 Task: Add an event with the title Conference: Business Leadership Conference, date '2023/12/22', time 8:30 AM to 10:30 AMand add a description: Participants will explore strategies for building cohesive and high-performing teams. They will learn how to create a positive work culture, foster collaboration, and motivate team members to achieve their full potential. Participants will also learn techniques for resolving conflicts and managing team dynamics effectively.Select event color  Banana . Add location for the event as: Budapest, Hungary, logged in from the account softage.4@softage.netand send the event invitation to softage.1@softage.net and softage.2@softage.net. Set a reminder for the event Doesn't repeat
Action: Mouse moved to (75, 92)
Screenshot: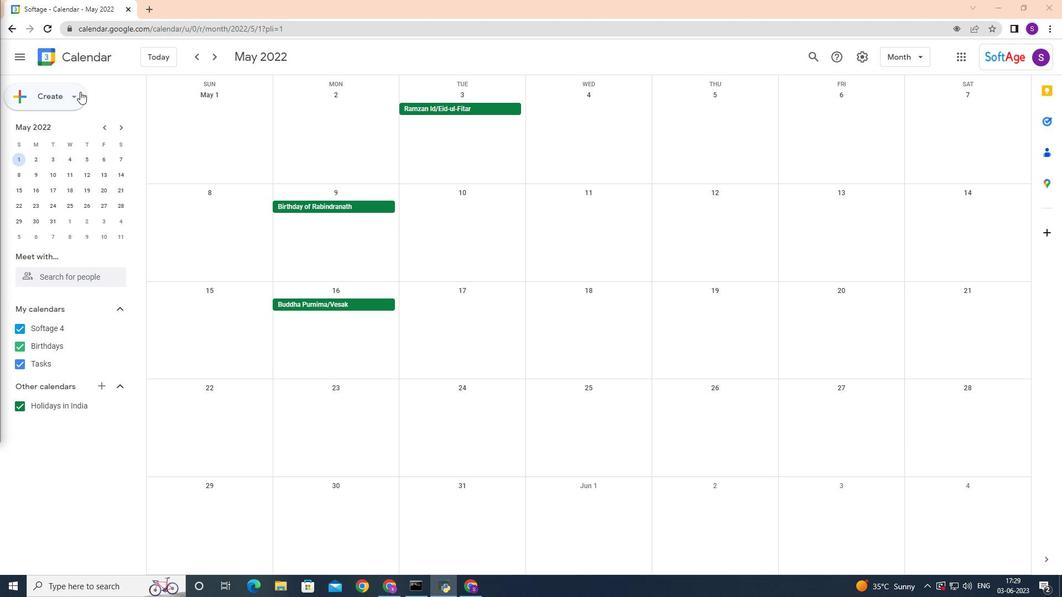
Action: Mouse pressed left at (75, 92)
Screenshot: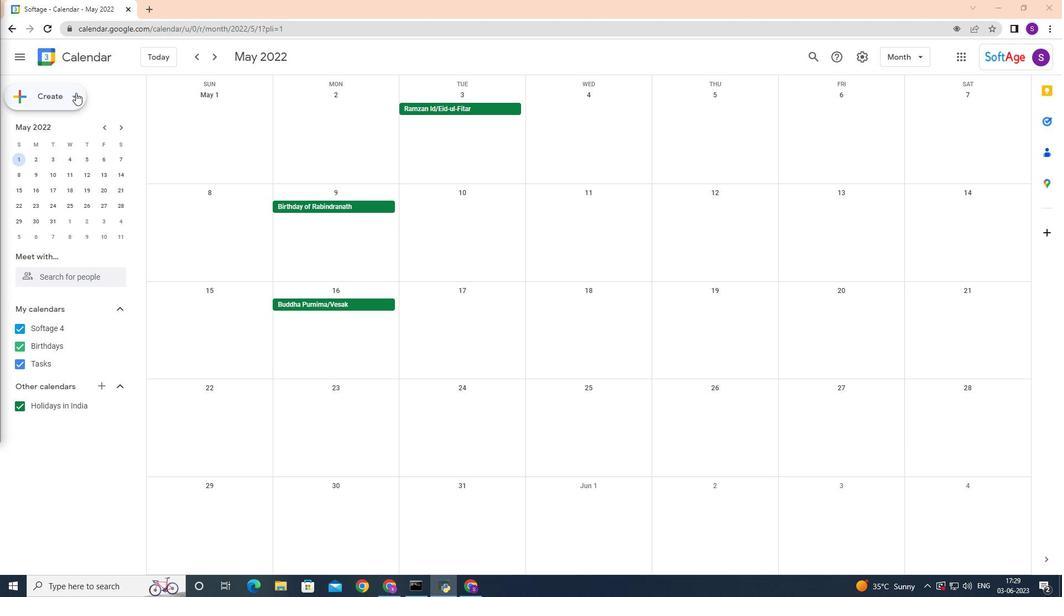 
Action: Mouse moved to (61, 122)
Screenshot: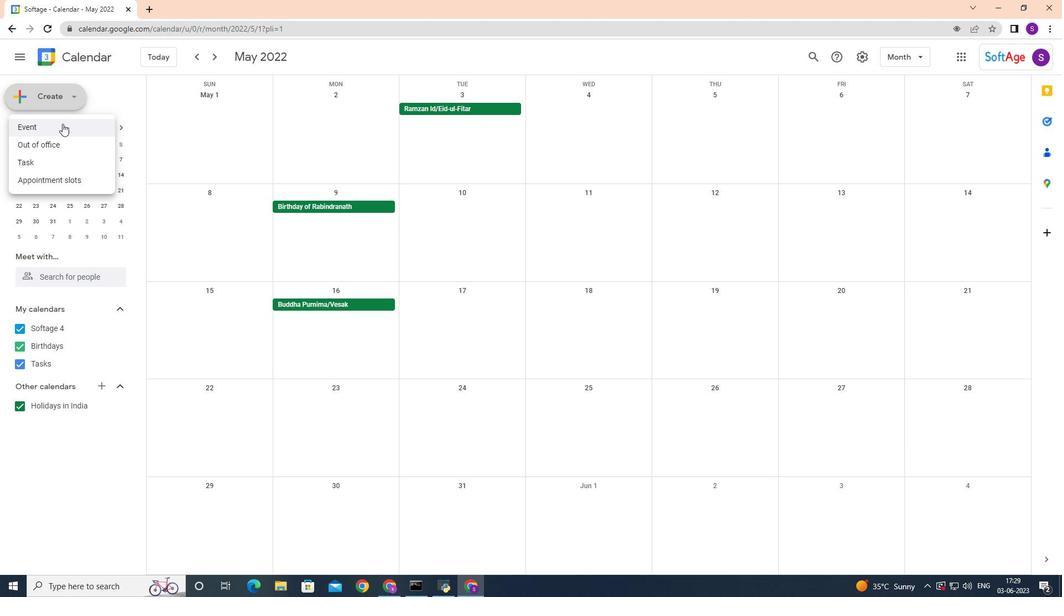 
Action: Mouse pressed left at (61, 122)
Screenshot: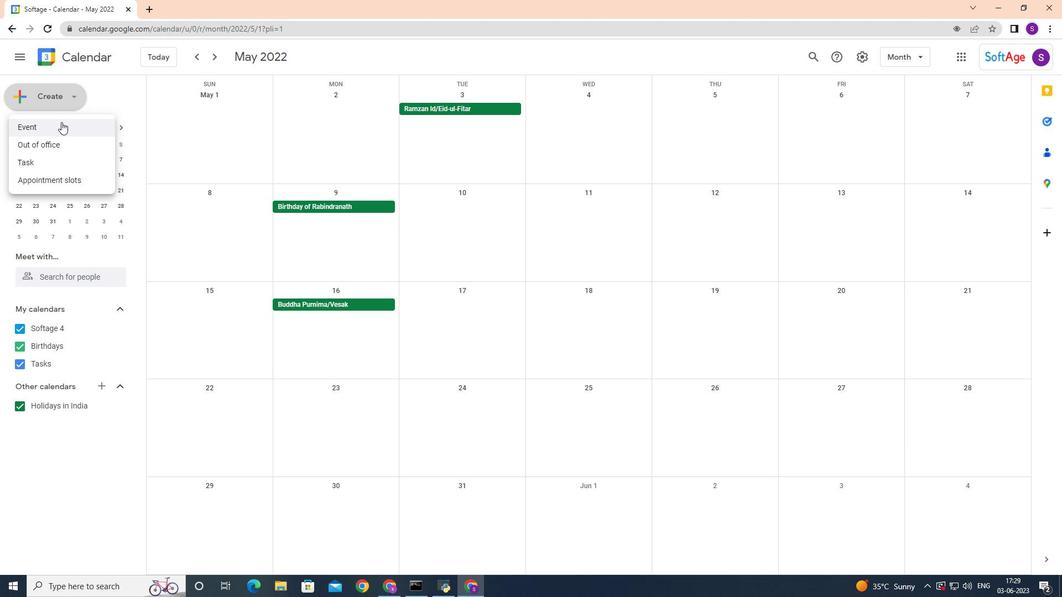 
Action: Mouse moved to (428, 371)
Screenshot: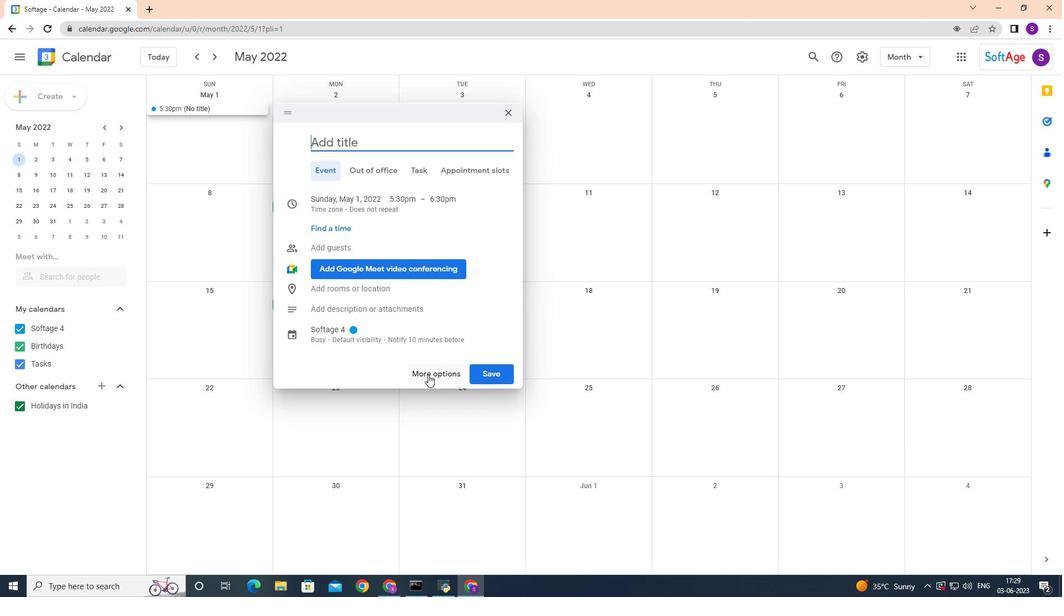 
Action: Mouse pressed left at (428, 371)
Screenshot: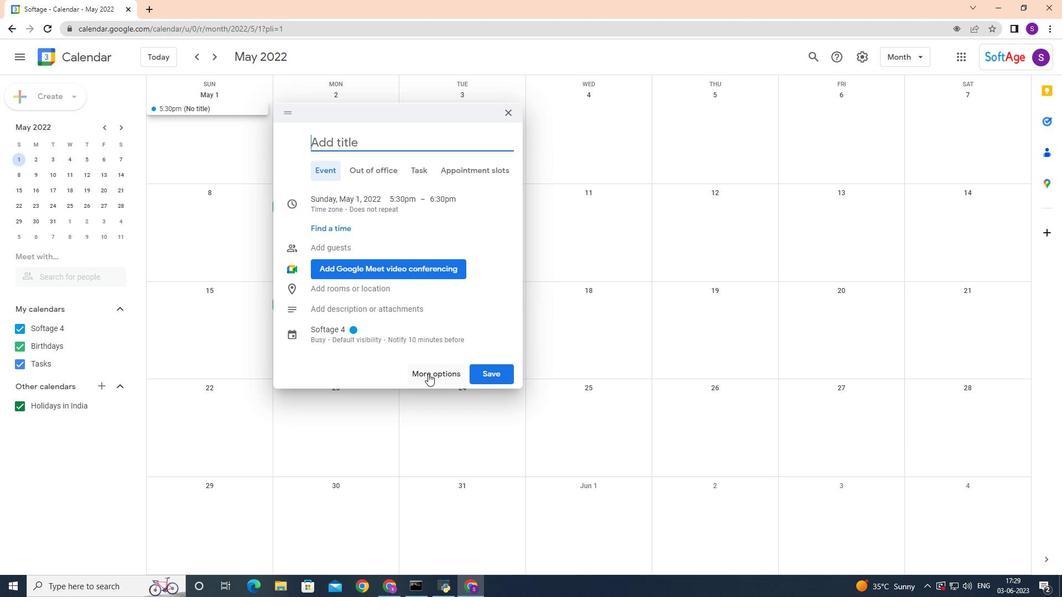 
Action: Mouse moved to (426, 371)
Screenshot: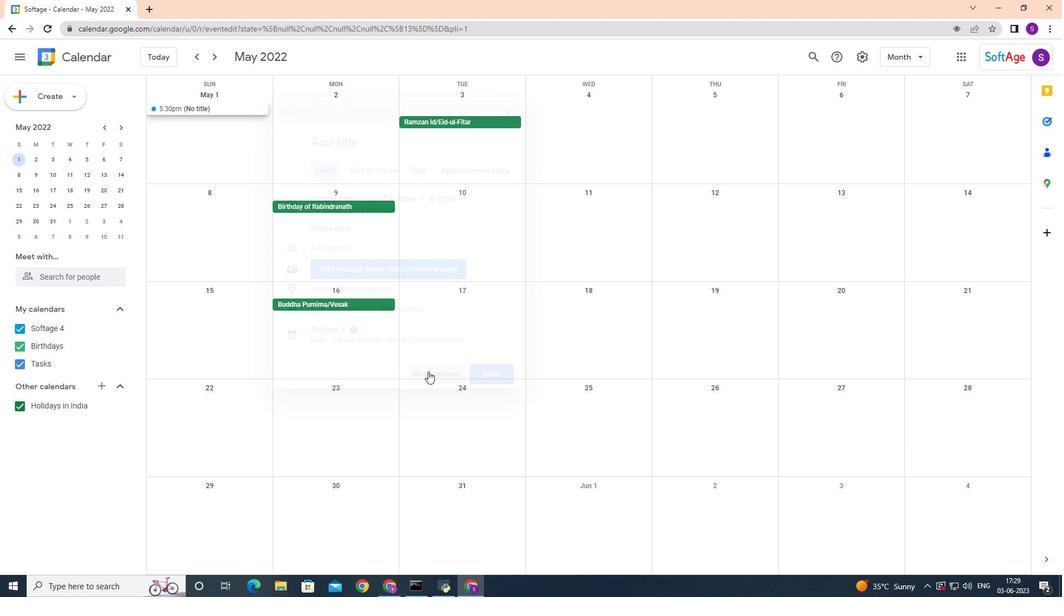 
Action: Key pressed <Key.shift>Team<Key.space><Key.shift>Building<Key.space><Key.shift>Workshop<Key.shift>:<Key.space><Key.shift>Building<Key.space><Key.shift>High-<Key.shift>er<Key.backspace><Key.backspace><Key.shift>Performing<Key.space><Key.shift>Teams
Screenshot: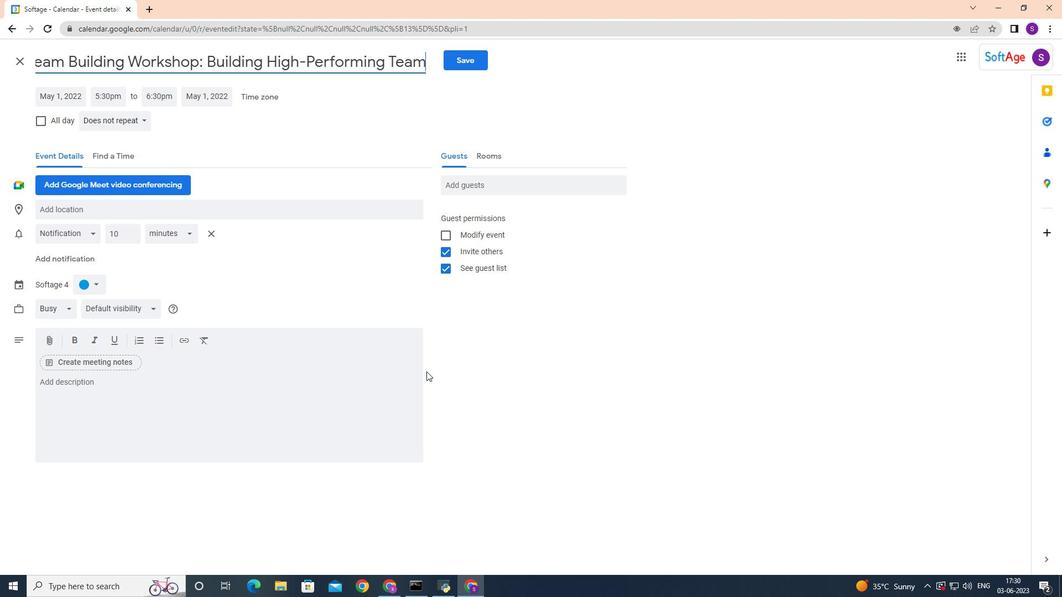 
Action: Mouse moved to (60, 96)
Screenshot: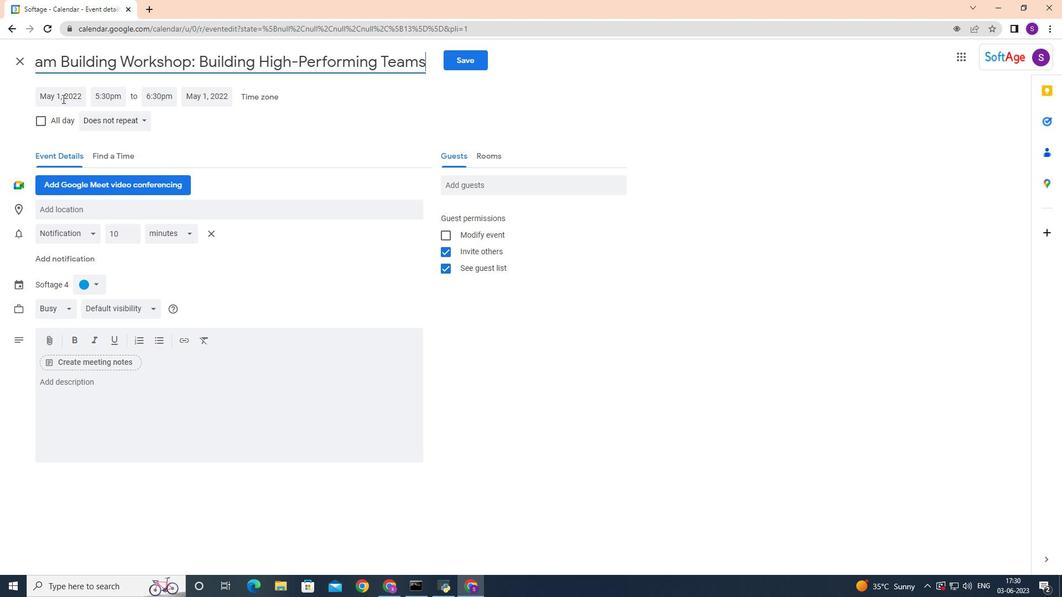 
Action: Mouse pressed left at (60, 96)
Screenshot: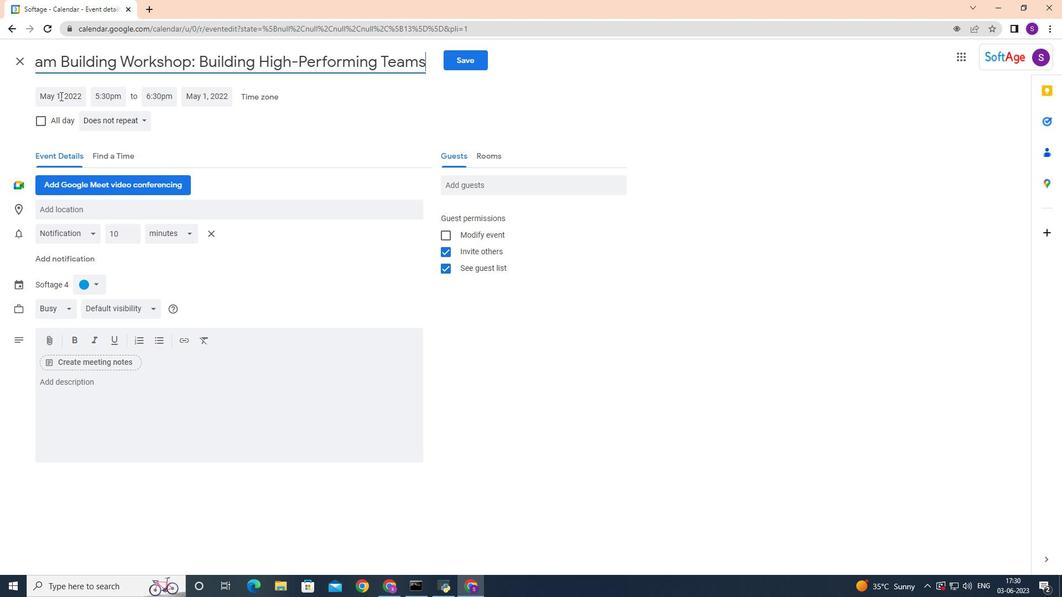 
Action: Mouse moved to (174, 118)
Screenshot: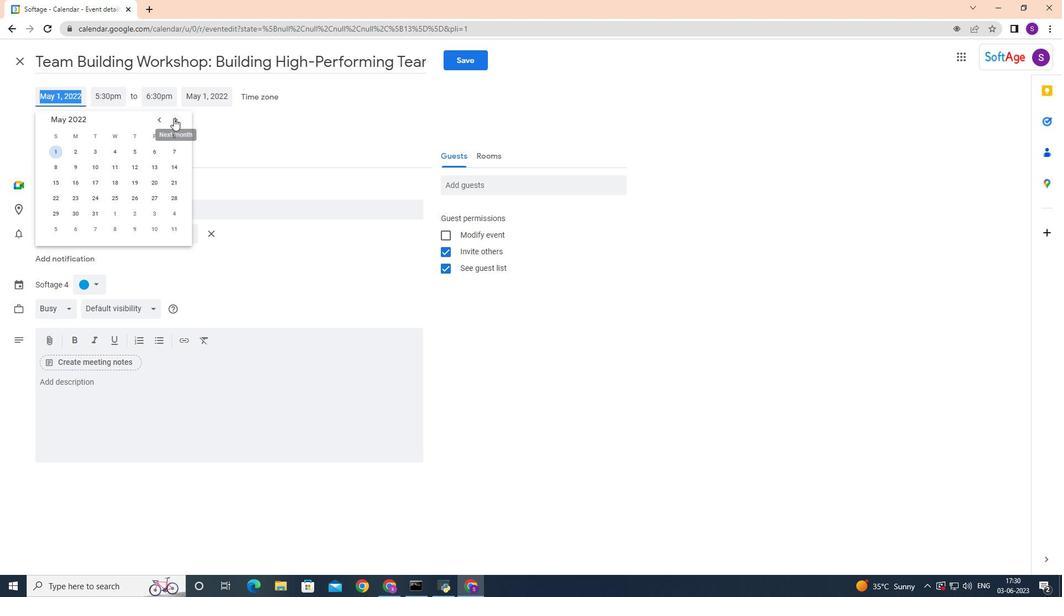 
Action: Mouse pressed left at (174, 118)
Screenshot: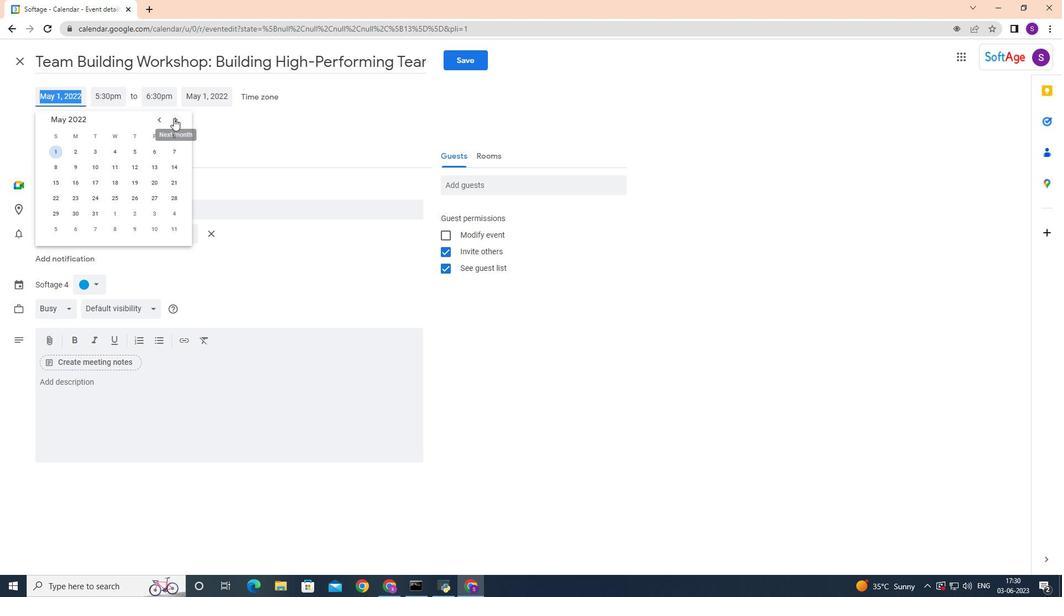 
Action: Mouse moved to (174, 118)
Screenshot: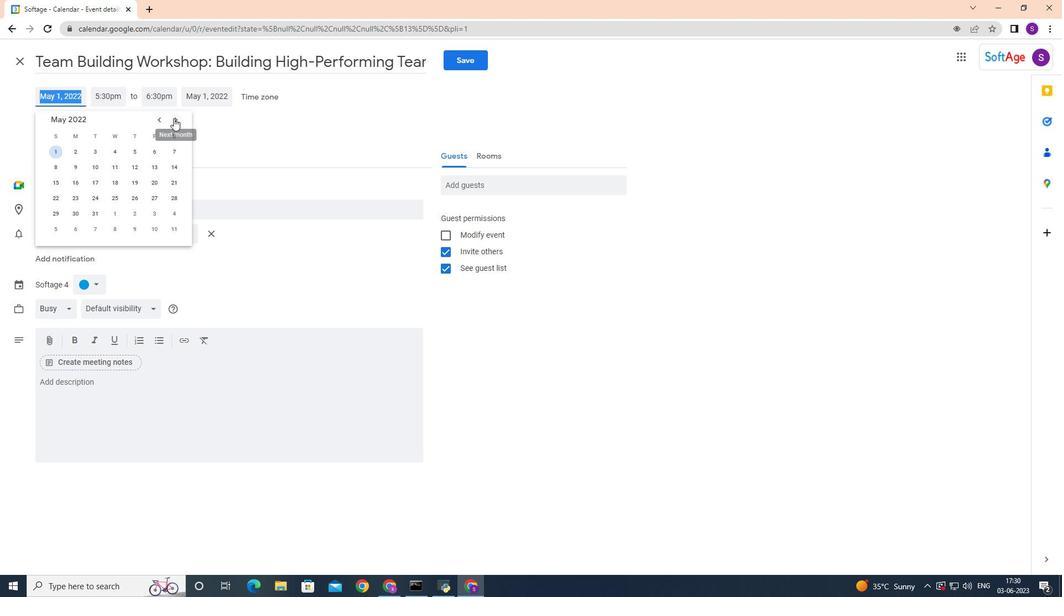 
Action: Mouse pressed left at (174, 118)
Screenshot: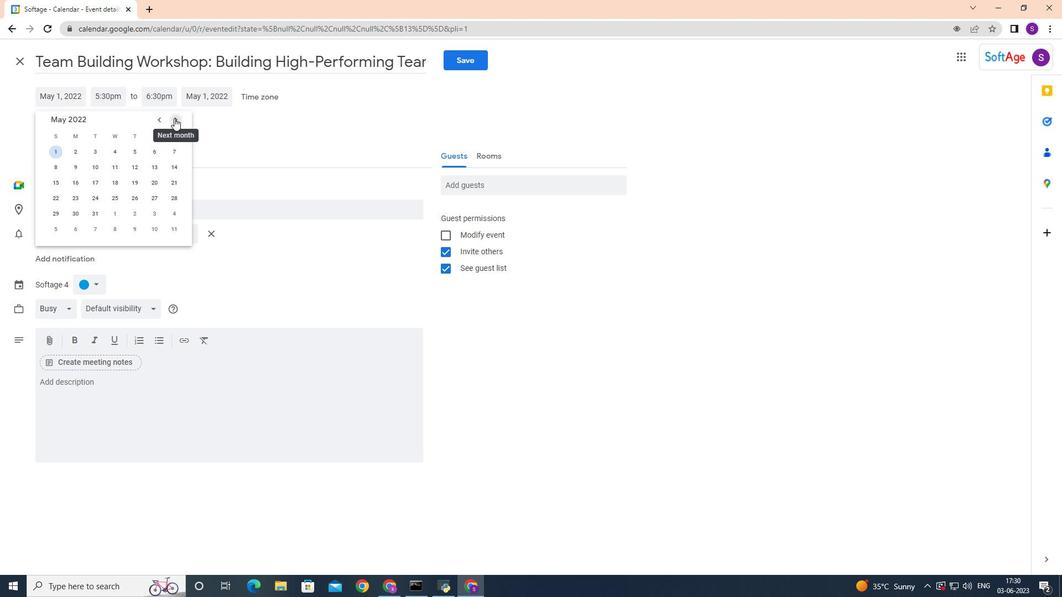 
Action: Mouse moved to (174, 118)
Screenshot: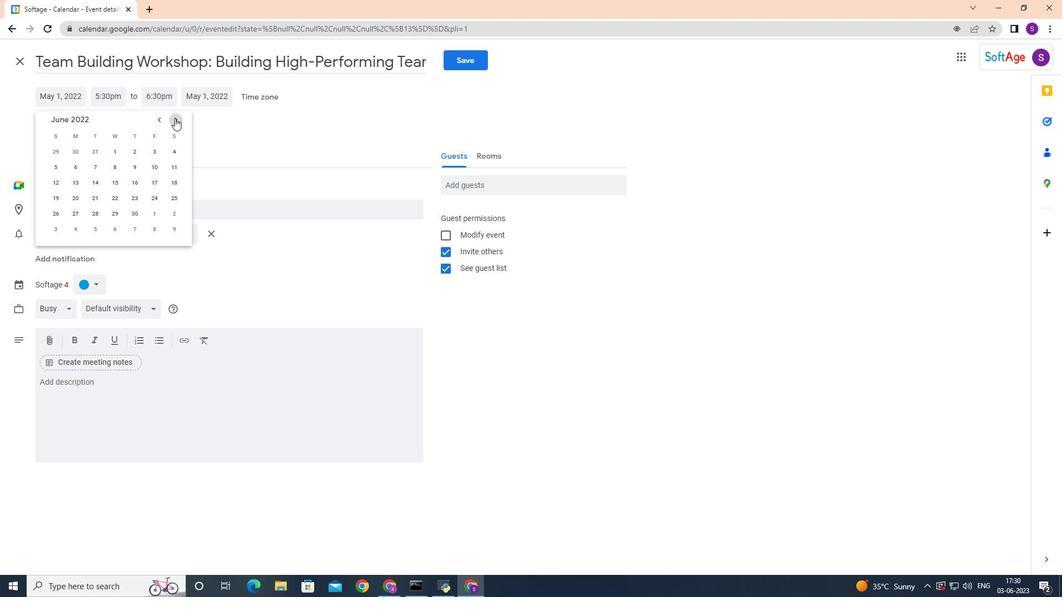 
Action: Mouse pressed left at (174, 118)
Screenshot: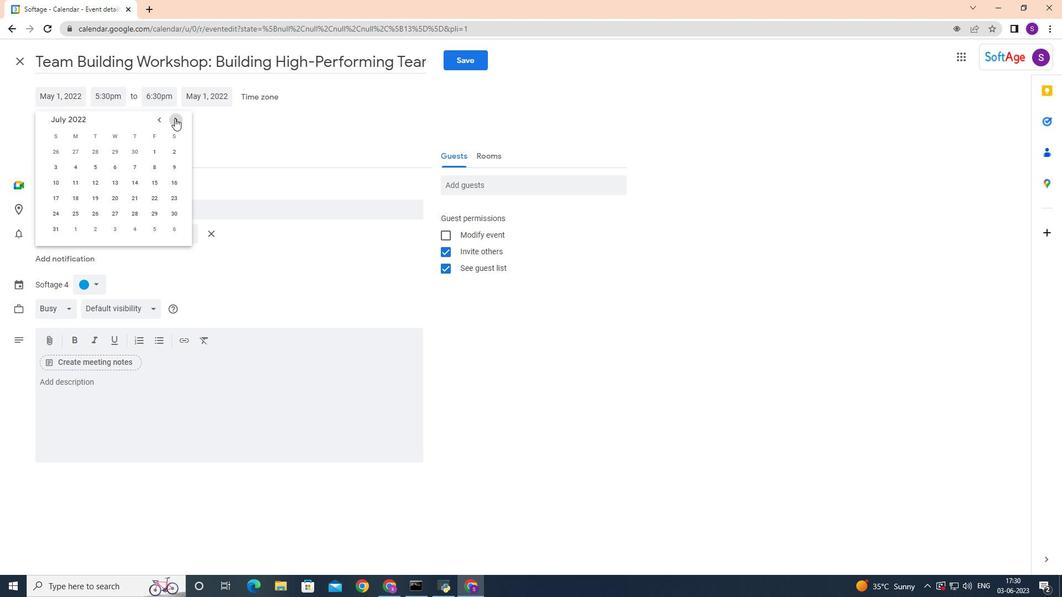 
Action: Mouse pressed left at (174, 118)
Screenshot: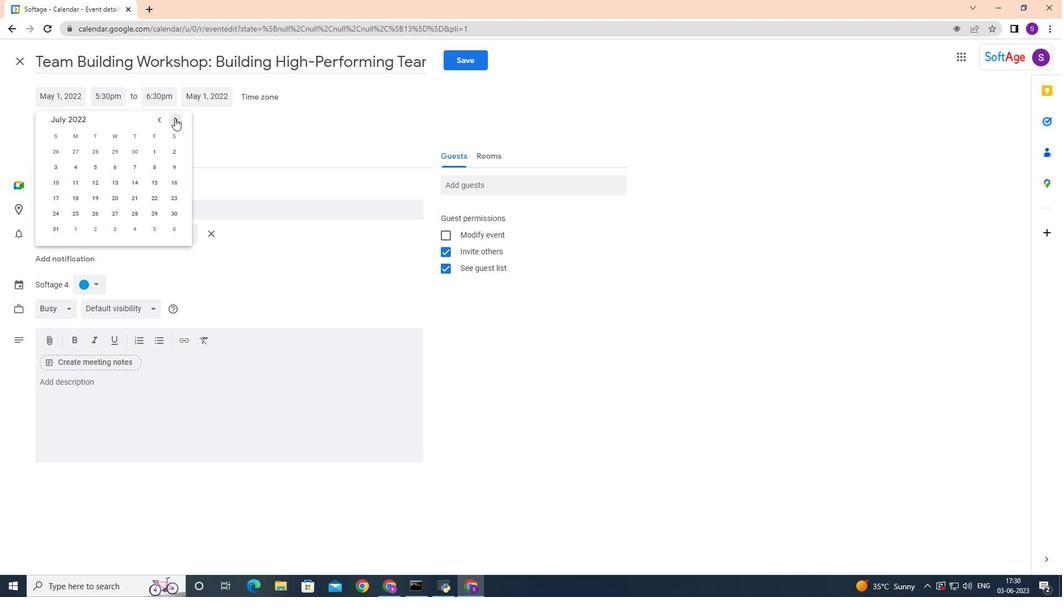 
Action: Mouse pressed left at (174, 118)
Screenshot: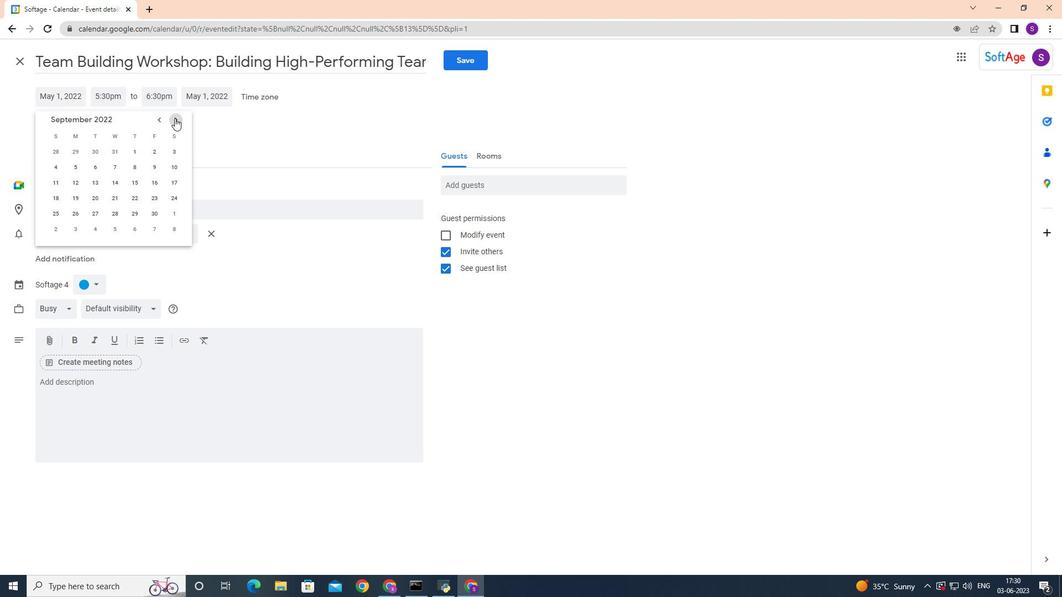 
Action: Mouse pressed left at (174, 118)
Screenshot: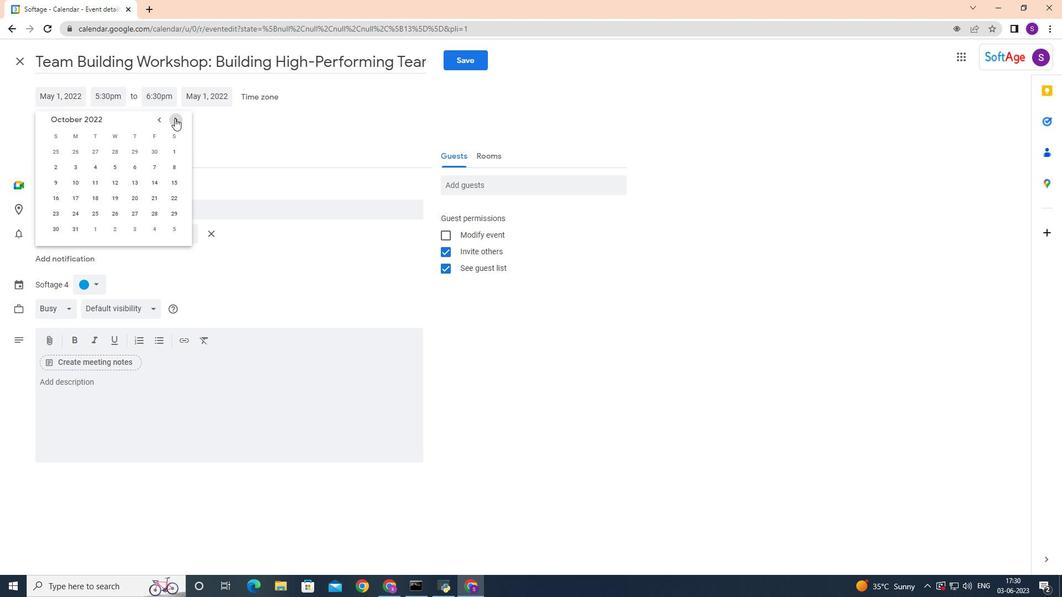 
Action: Mouse pressed left at (174, 118)
Screenshot: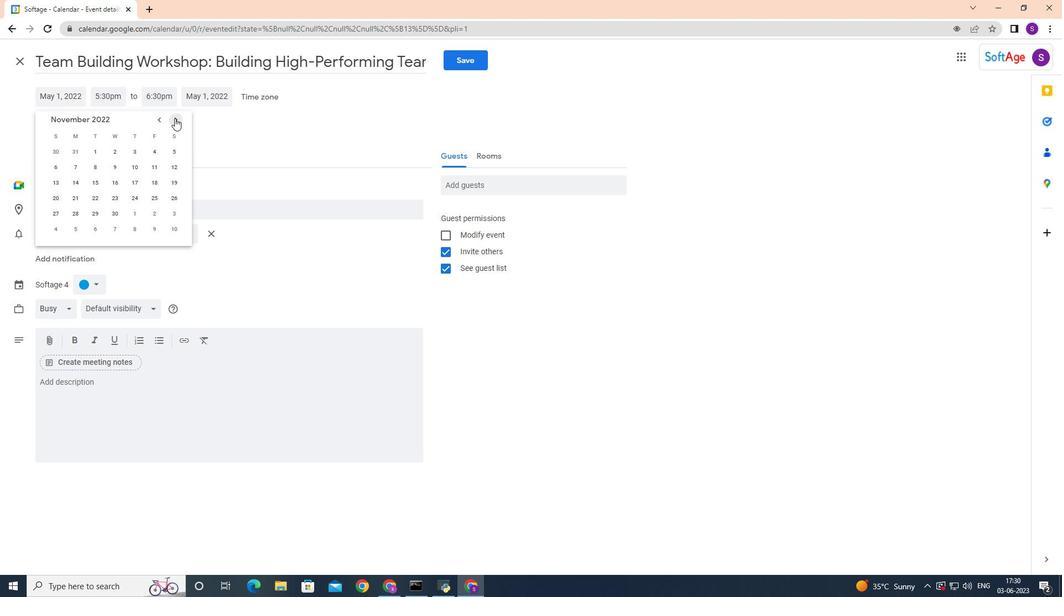 
Action: Mouse pressed left at (174, 118)
Screenshot: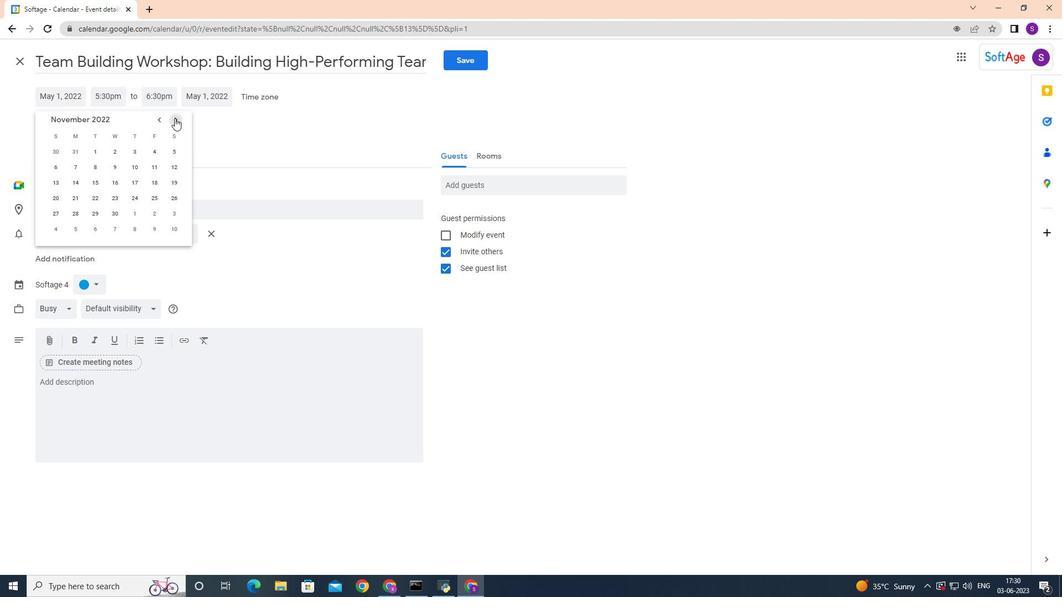 
Action: Mouse pressed left at (174, 118)
Screenshot: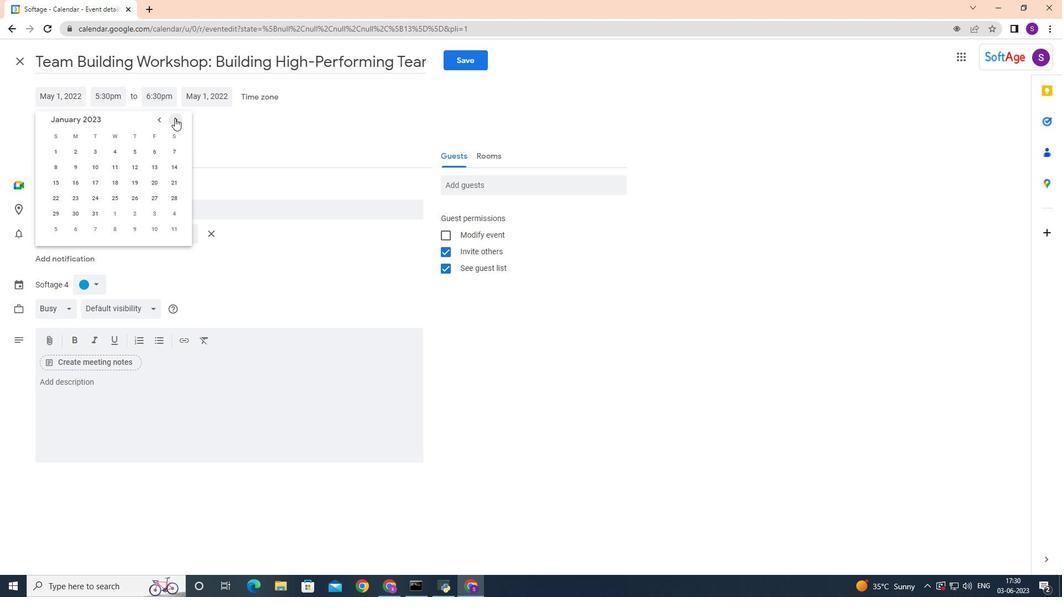 
Action: Mouse pressed left at (174, 118)
Screenshot: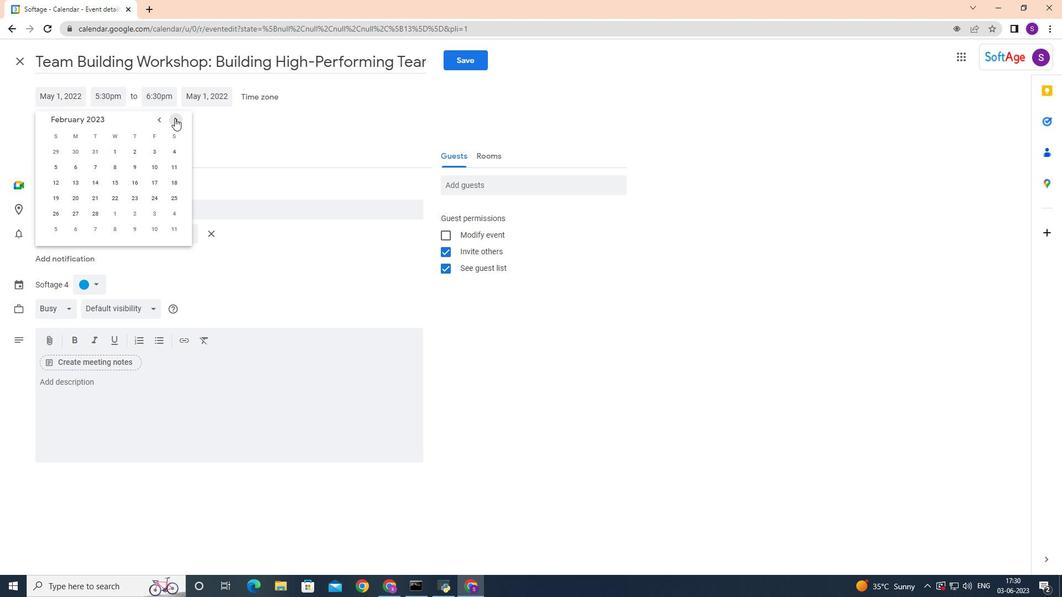 
Action: Mouse pressed left at (174, 118)
Screenshot: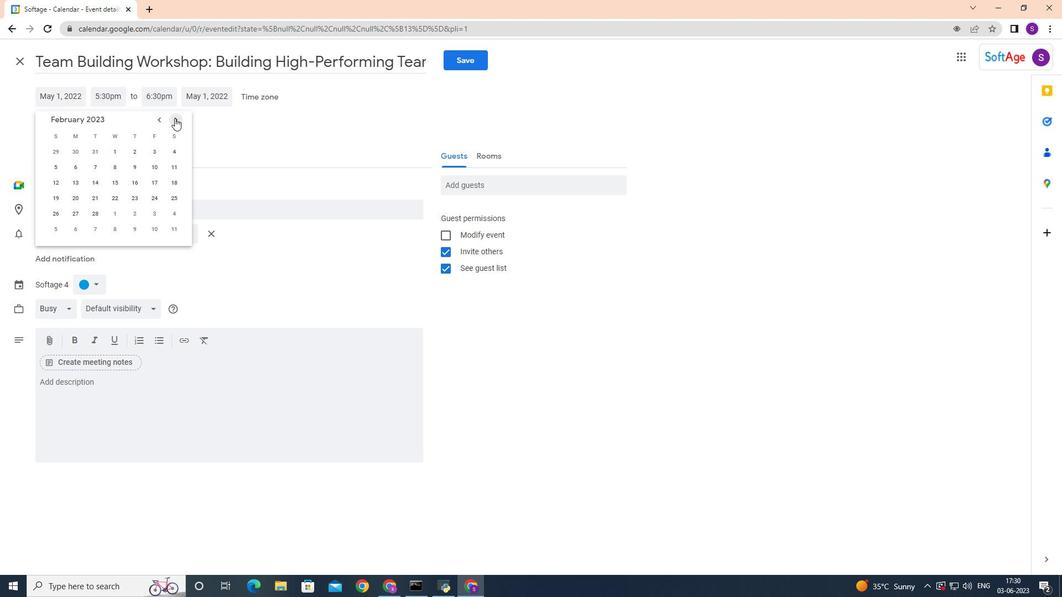 
Action: Mouse pressed left at (174, 118)
Screenshot: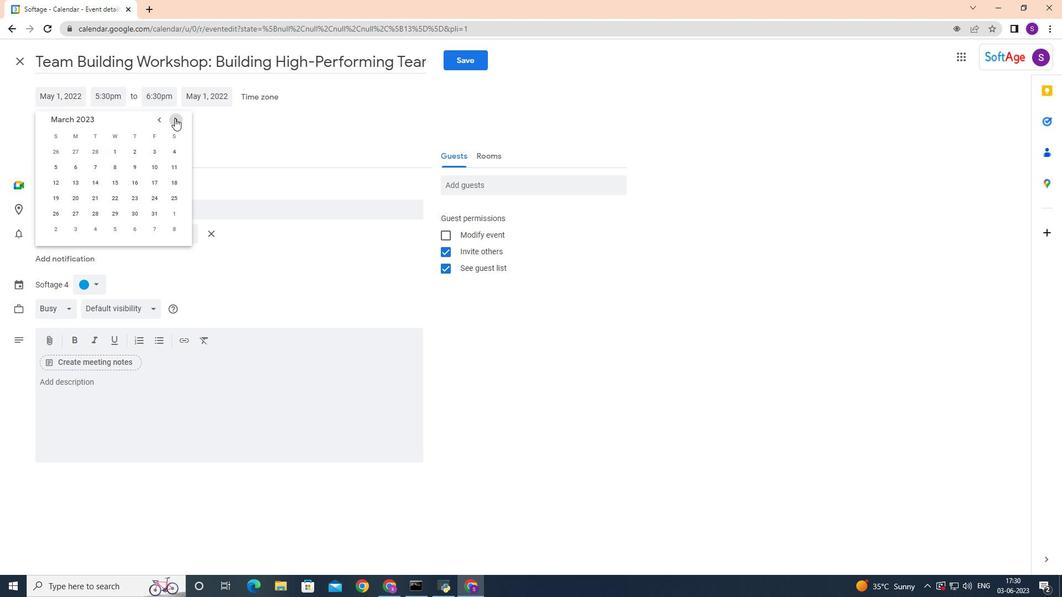 
Action: Mouse pressed left at (174, 118)
Screenshot: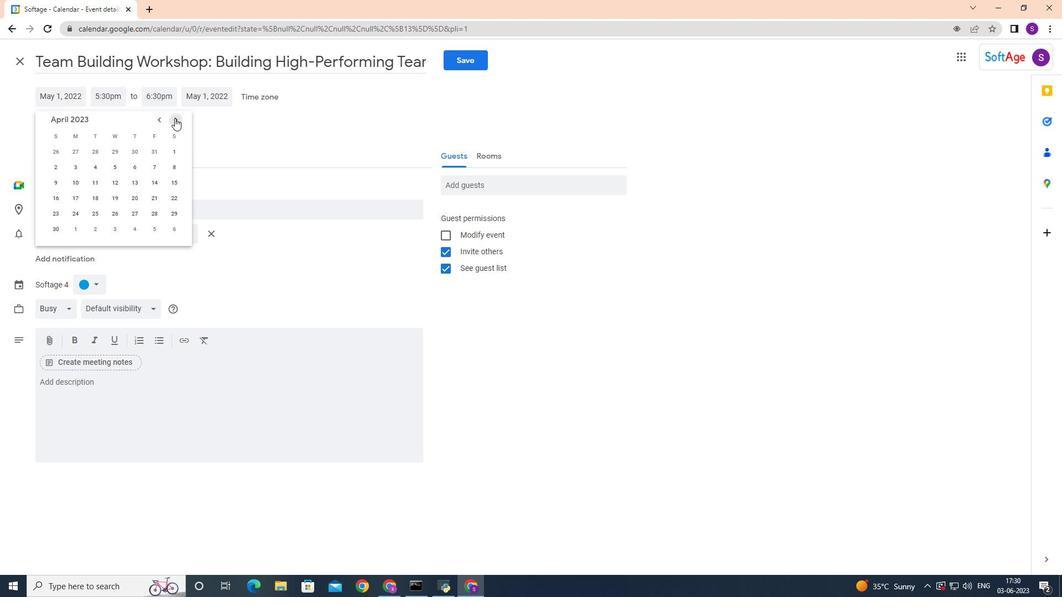 
Action: Mouse pressed left at (174, 118)
Screenshot: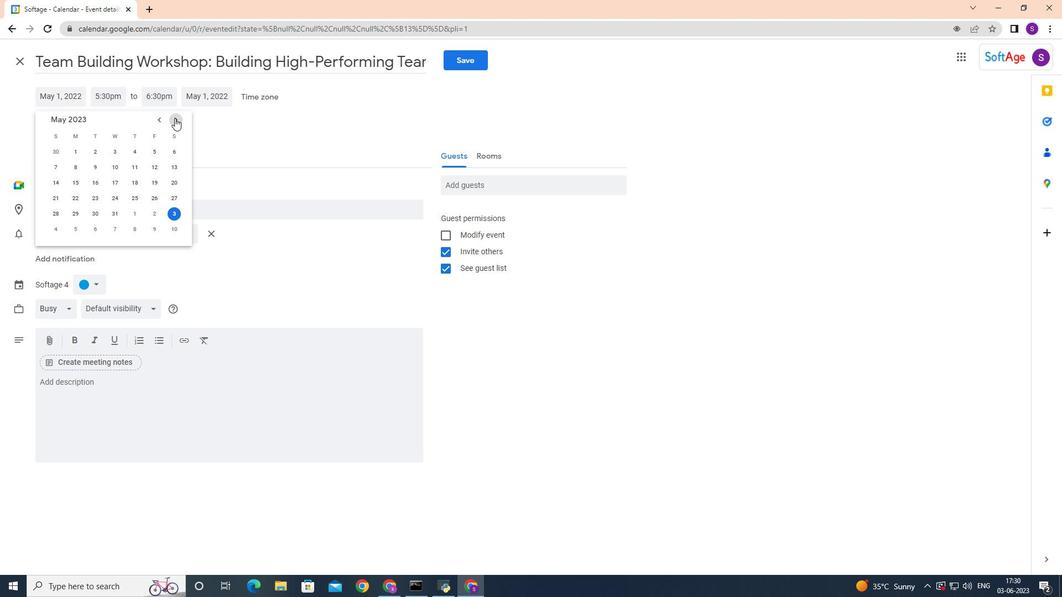 
Action: Mouse pressed left at (174, 118)
Screenshot: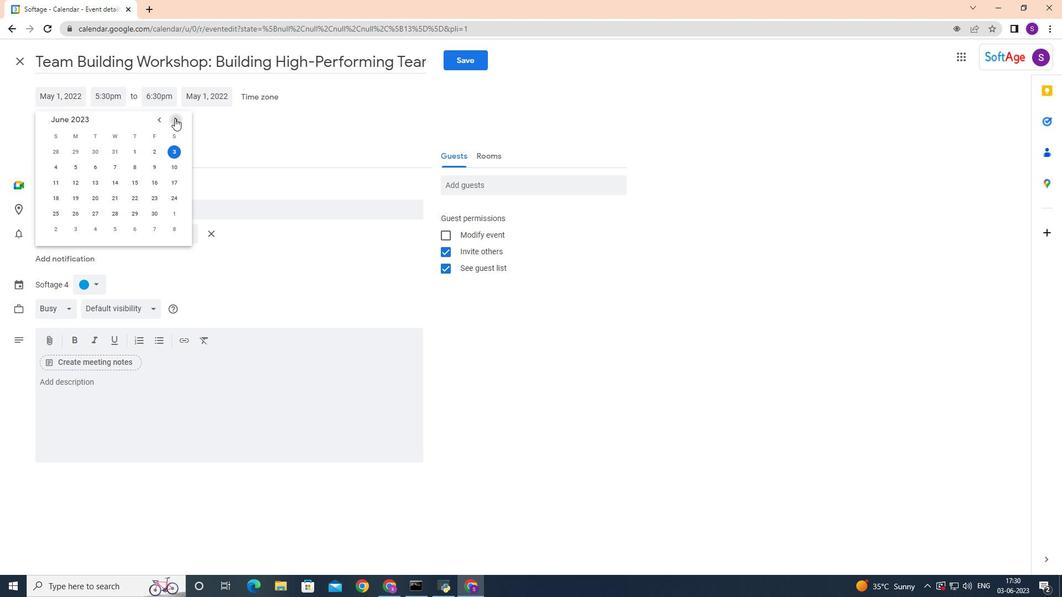 
Action: Mouse pressed left at (174, 118)
Screenshot: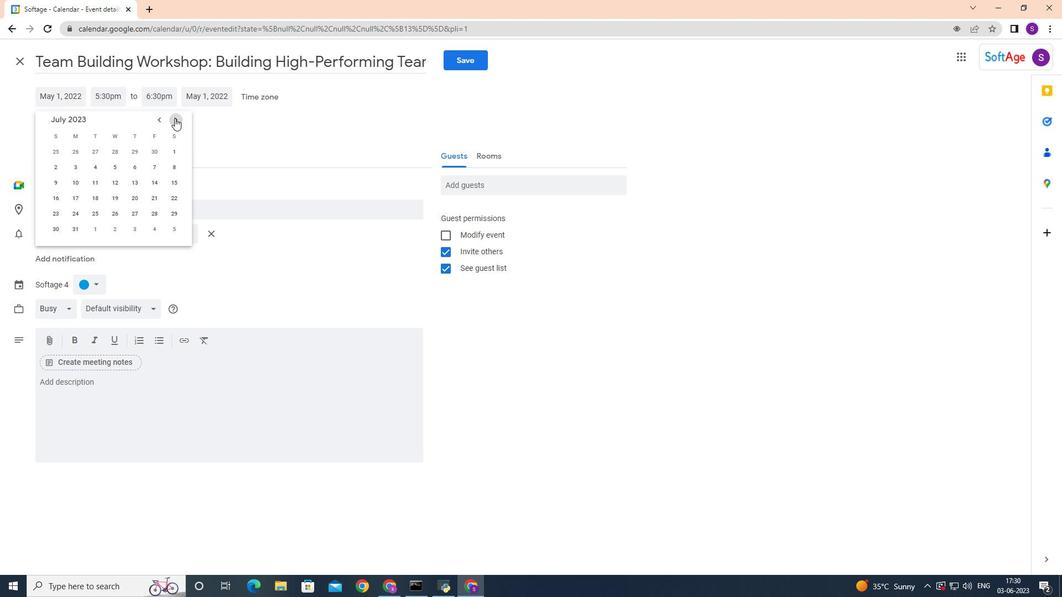 
Action: Mouse pressed left at (174, 118)
Screenshot: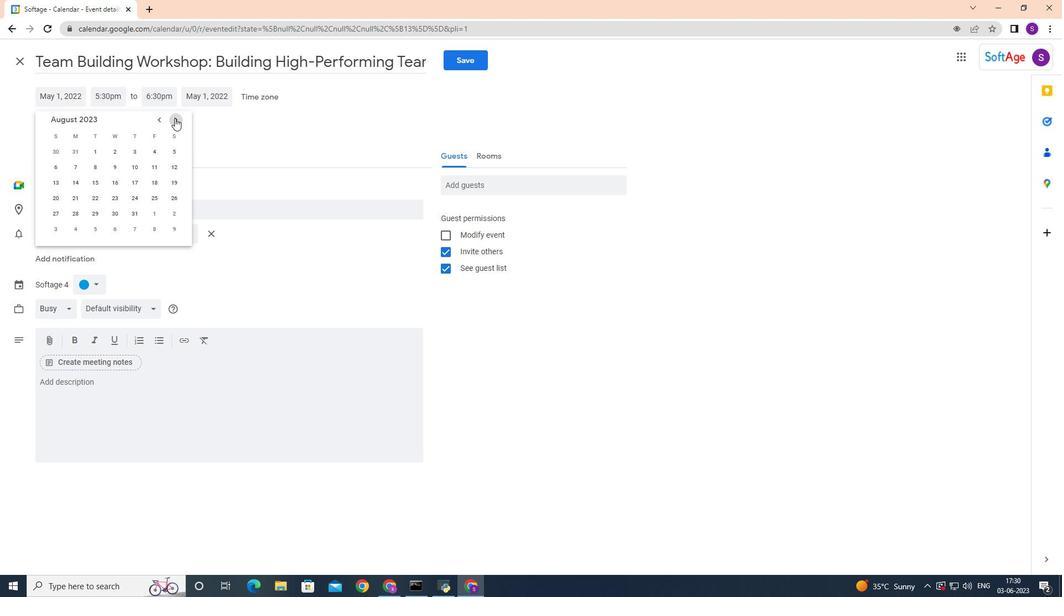 
Action: Mouse pressed left at (174, 118)
Screenshot: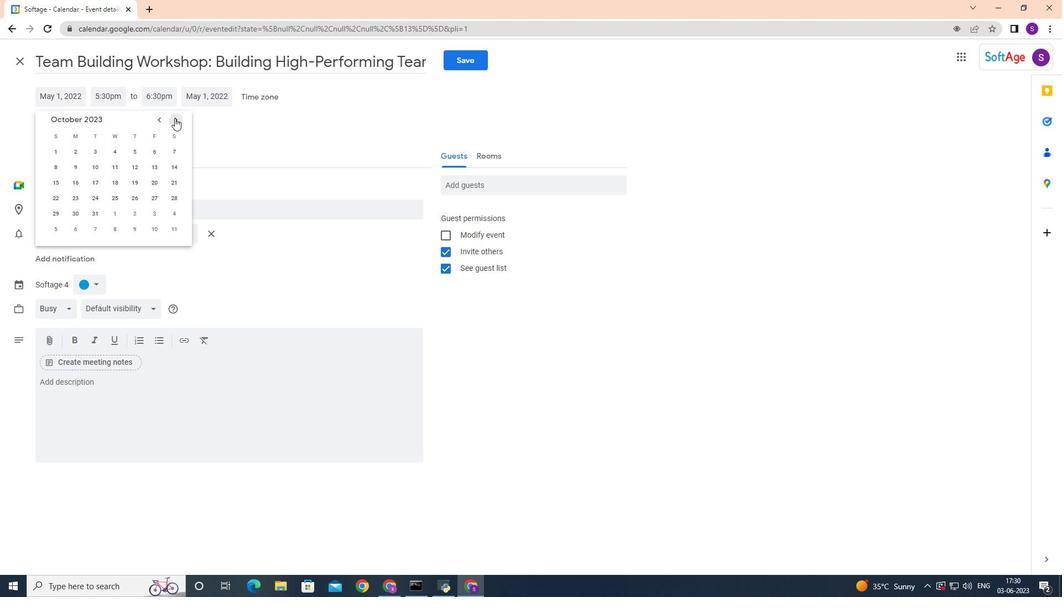 
Action: Mouse pressed left at (174, 118)
Screenshot: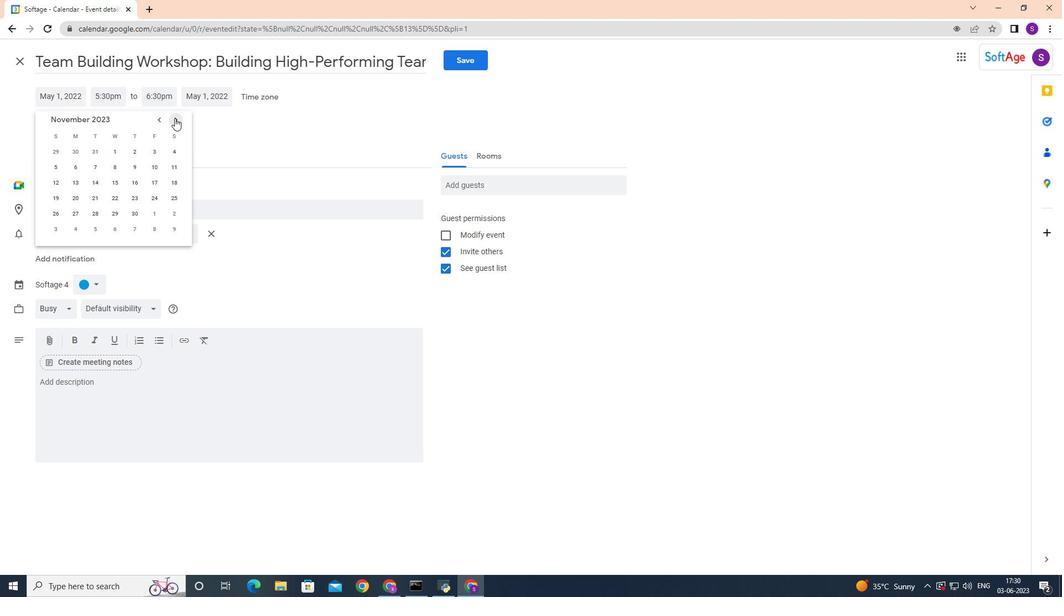 
Action: Mouse moved to (95, 183)
Screenshot: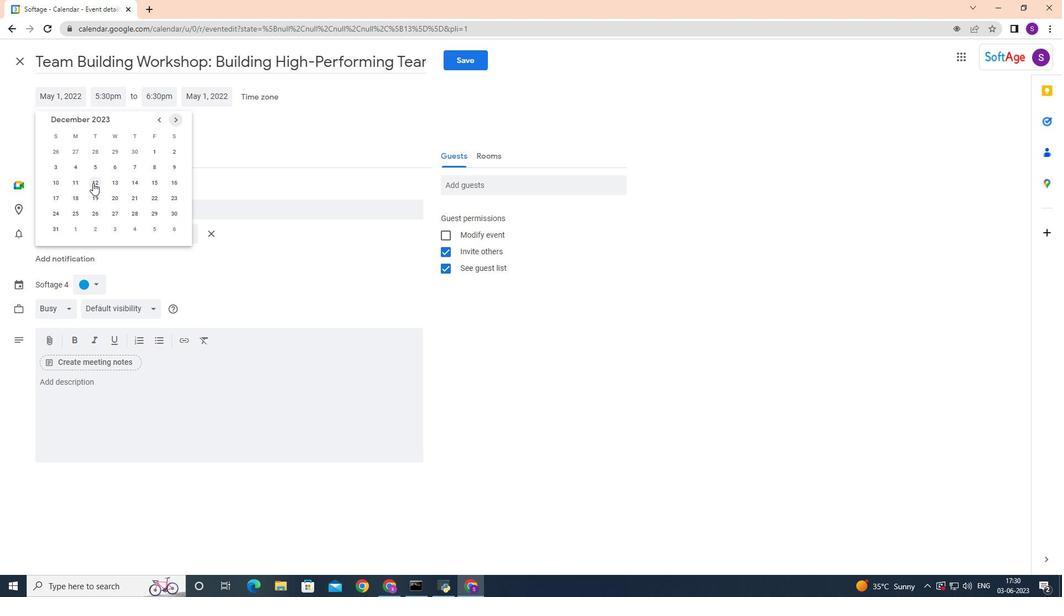 
Action: Mouse pressed left at (95, 183)
Screenshot: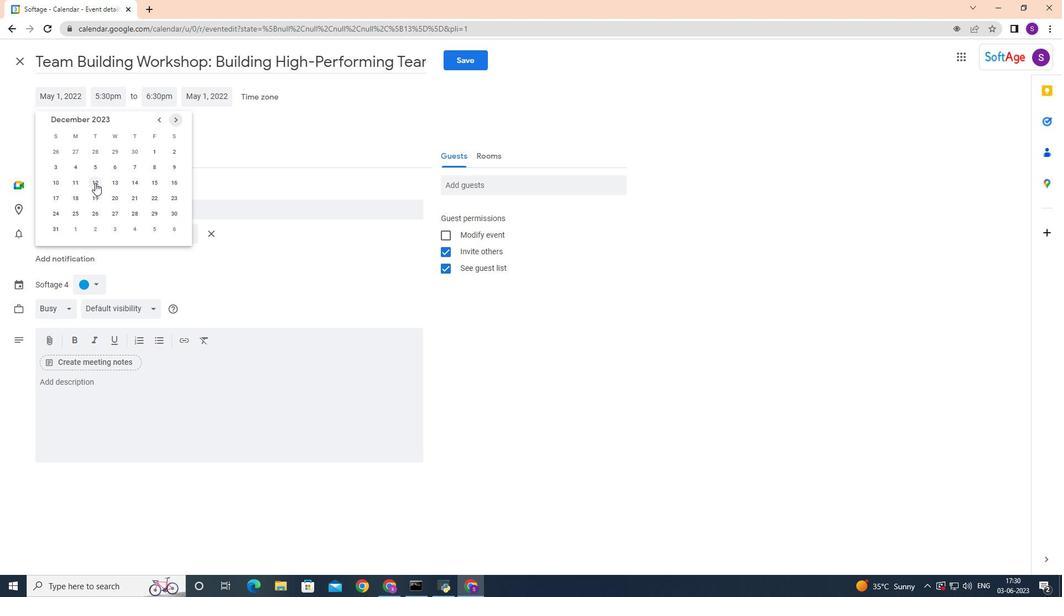 
Action: Mouse moved to (115, 99)
Screenshot: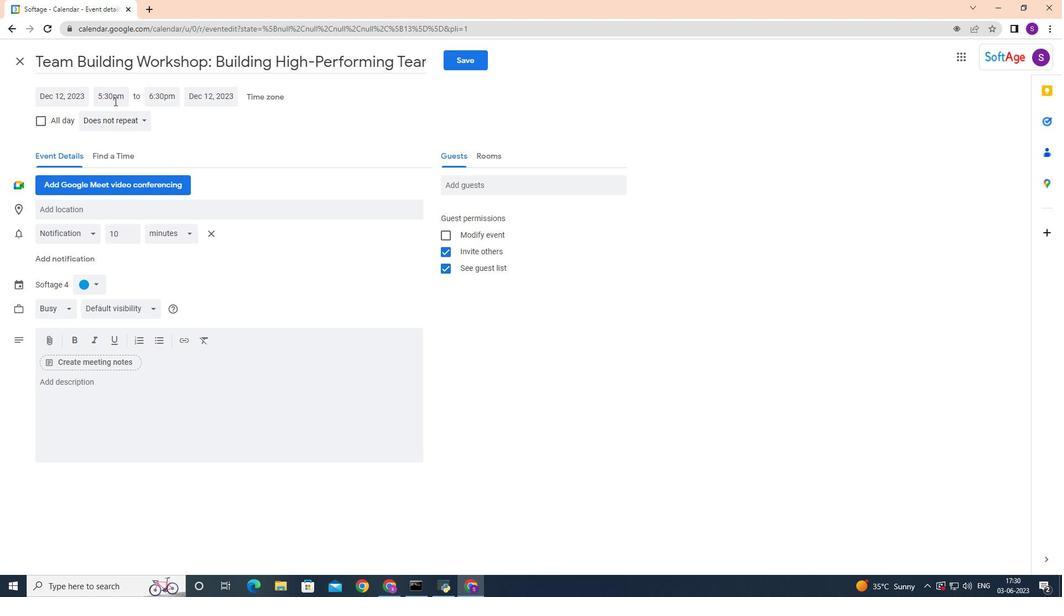 
Action: Mouse pressed left at (115, 99)
Screenshot: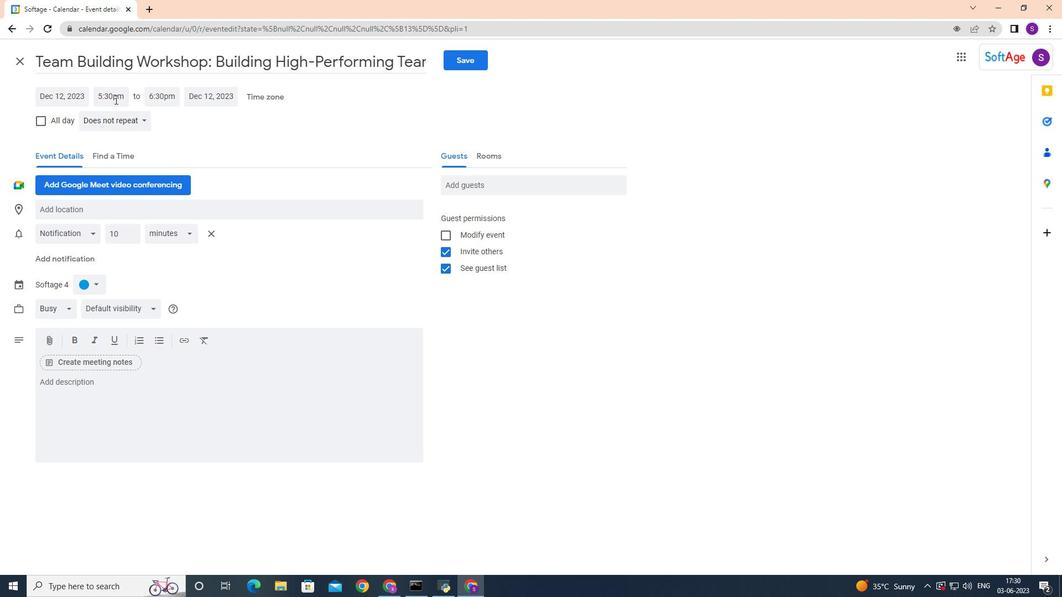 
Action: Mouse moved to (157, 181)
Screenshot: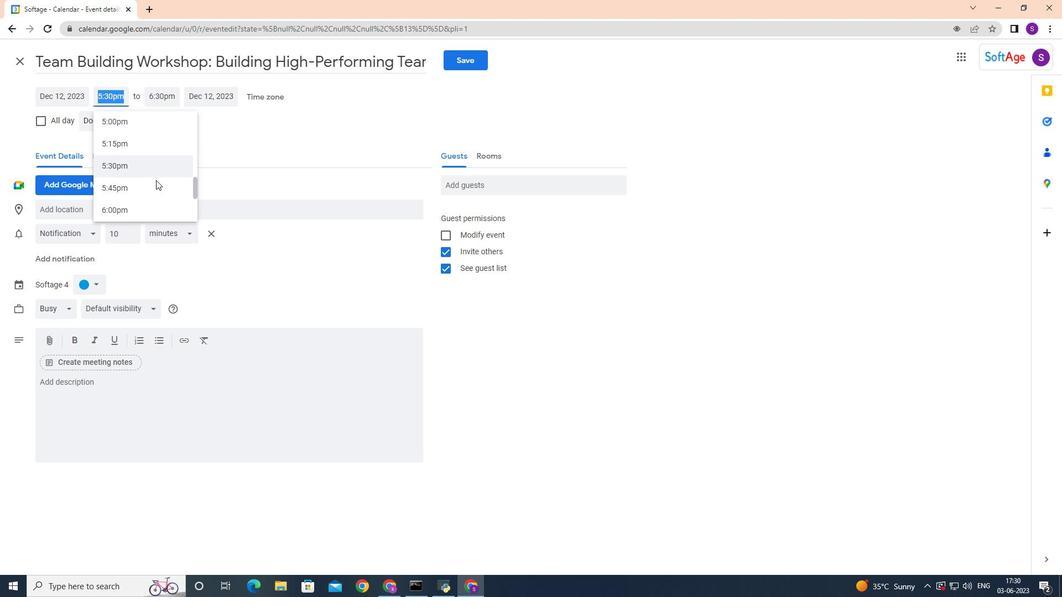 
Action: Mouse scrolled (157, 182) with delta (0, 0)
Screenshot: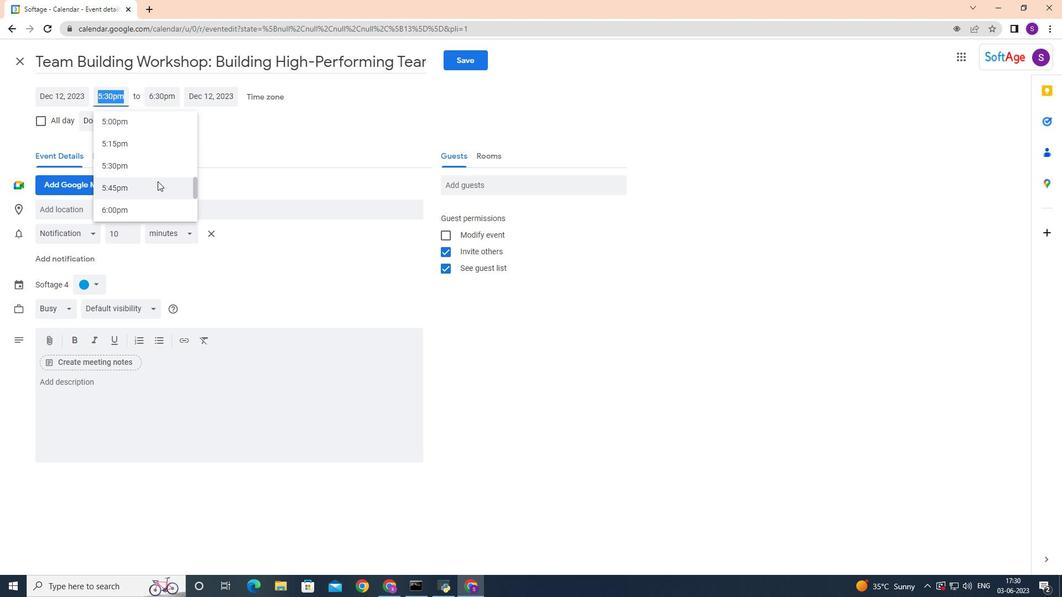
Action: Mouse scrolled (157, 182) with delta (0, 0)
Screenshot: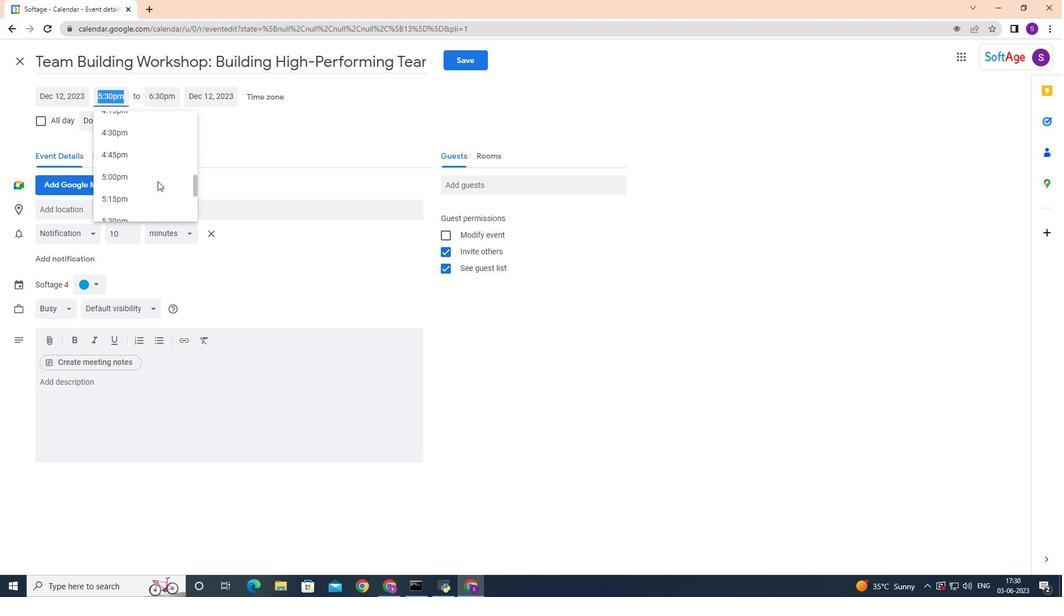 
Action: Mouse scrolled (157, 182) with delta (0, 0)
Screenshot: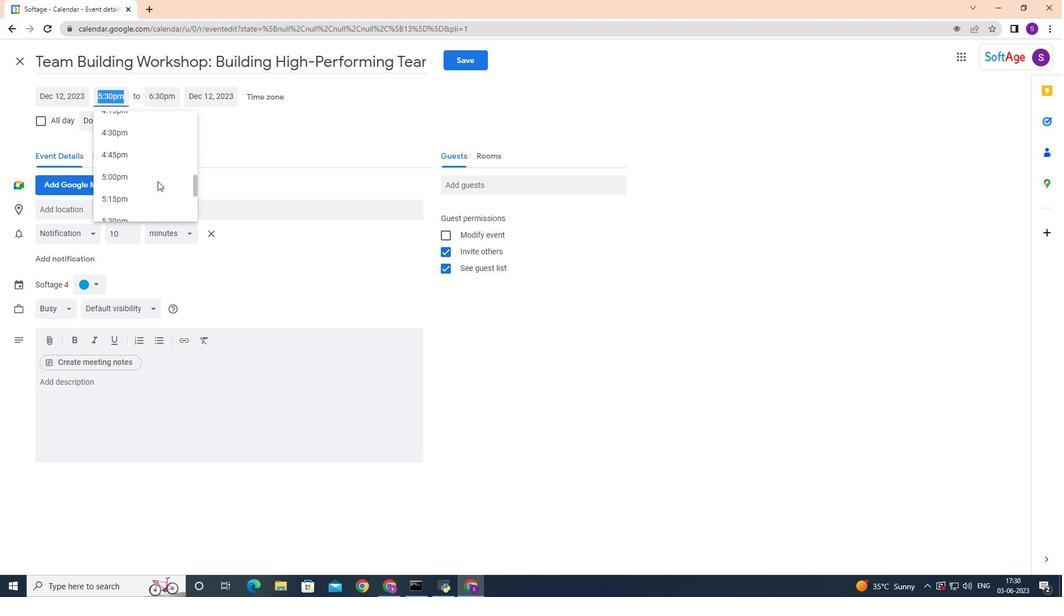 
Action: Mouse scrolled (157, 182) with delta (0, 0)
Screenshot: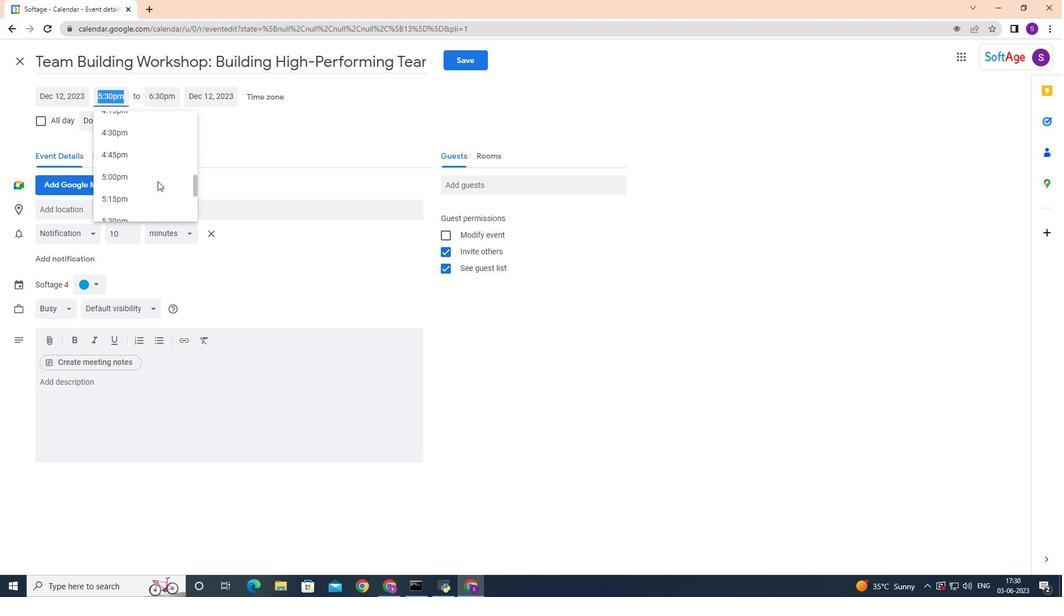 
Action: Mouse moved to (157, 180)
Screenshot: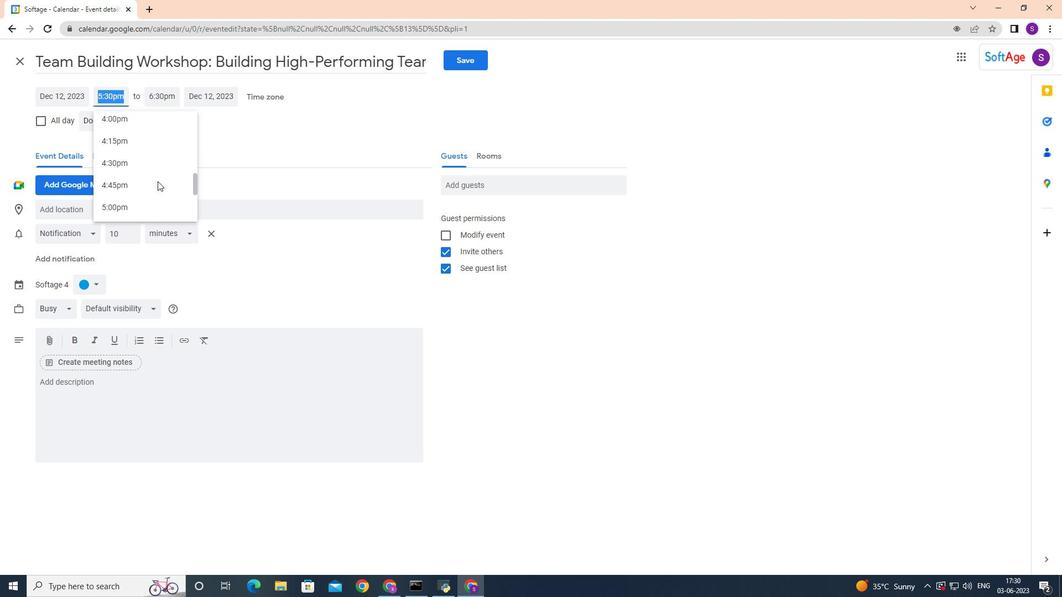 
Action: Mouse scrolled (157, 181) with delta (0, 0)
Screenshot: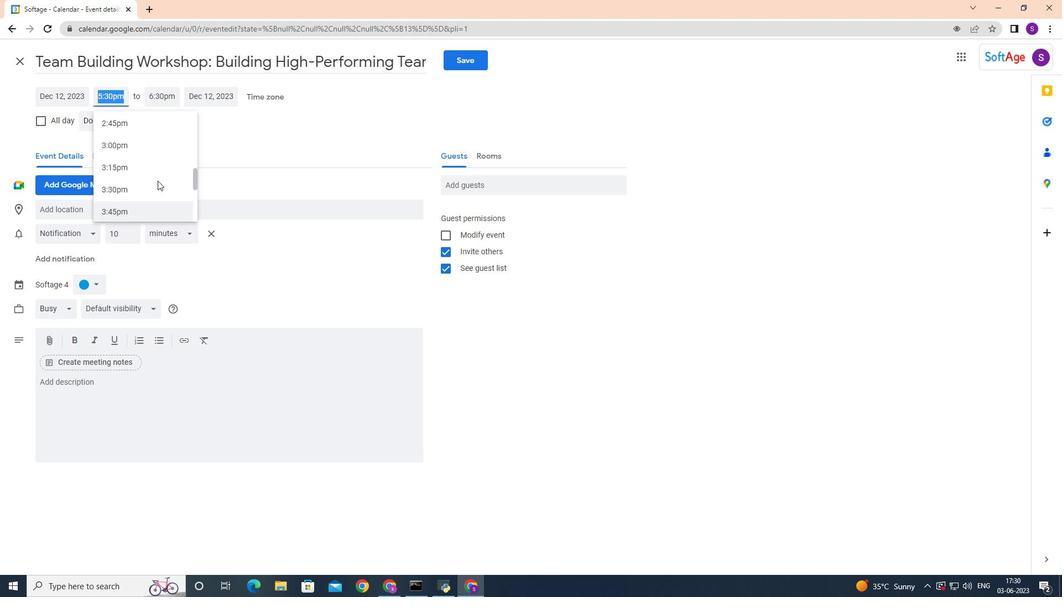 
Action: Mouse scrolled (157, 181) with delta (0, 0)
Screenshot: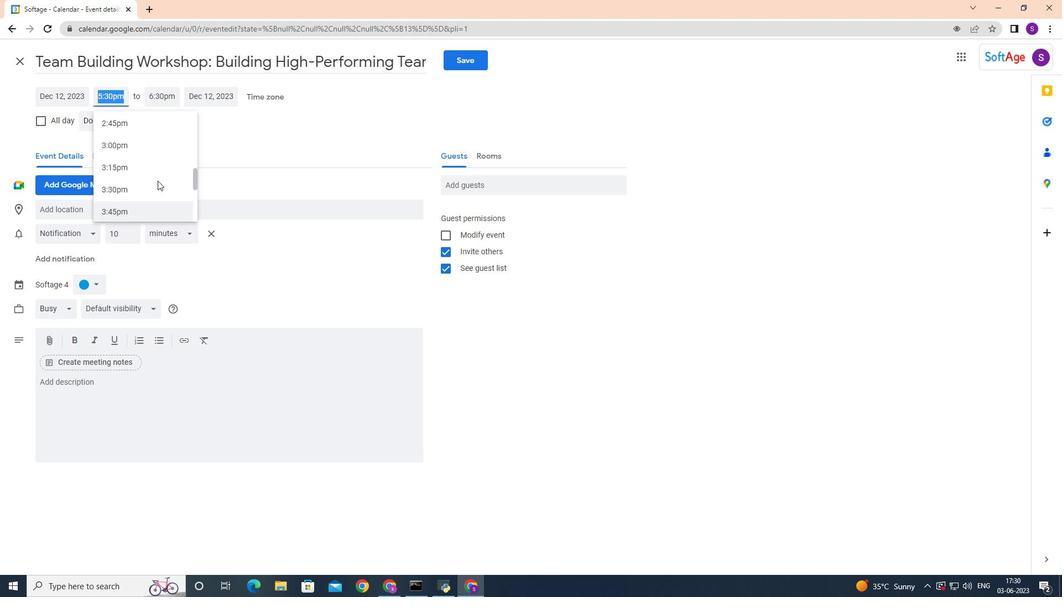 
Action: Mouse scrolled (157, 181) with delta (0, 0)
Screenshot: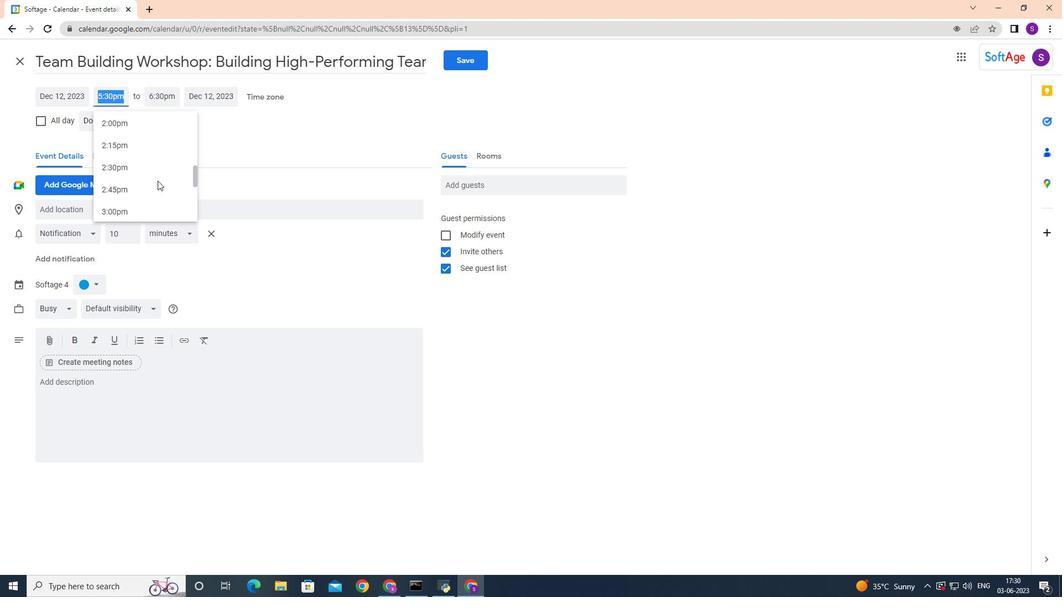 
Action: Mouse scrolled (157, 181) with delta (0, 0)
Screenshot: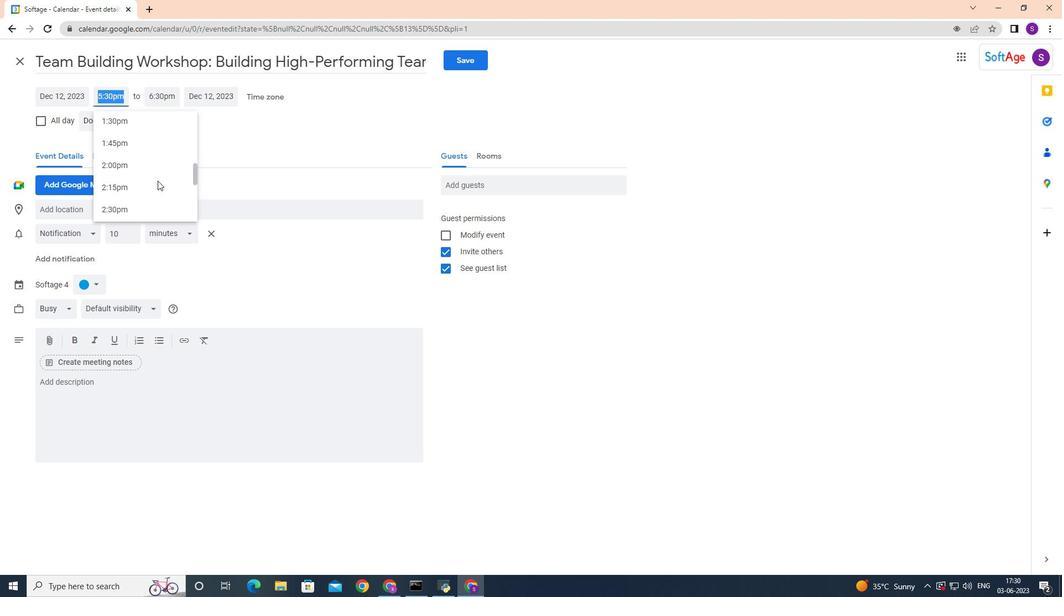 
Action: Mouse scrolled (157, 181) with delta (0, 0)
Screenshot: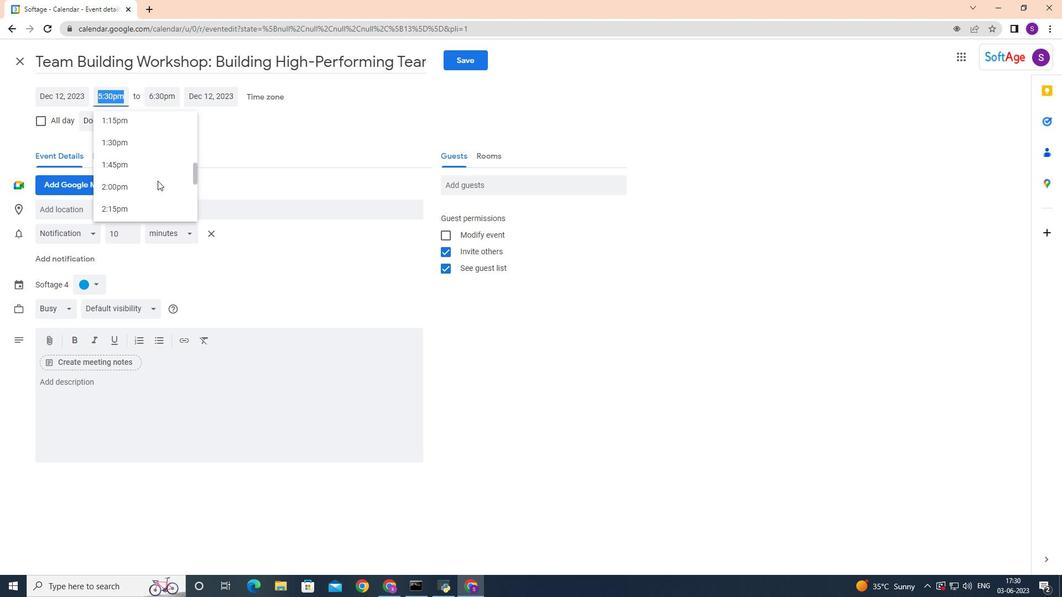 
Action: Mouse scrolled (157, 181) with delta (0, 0)
Screenshot: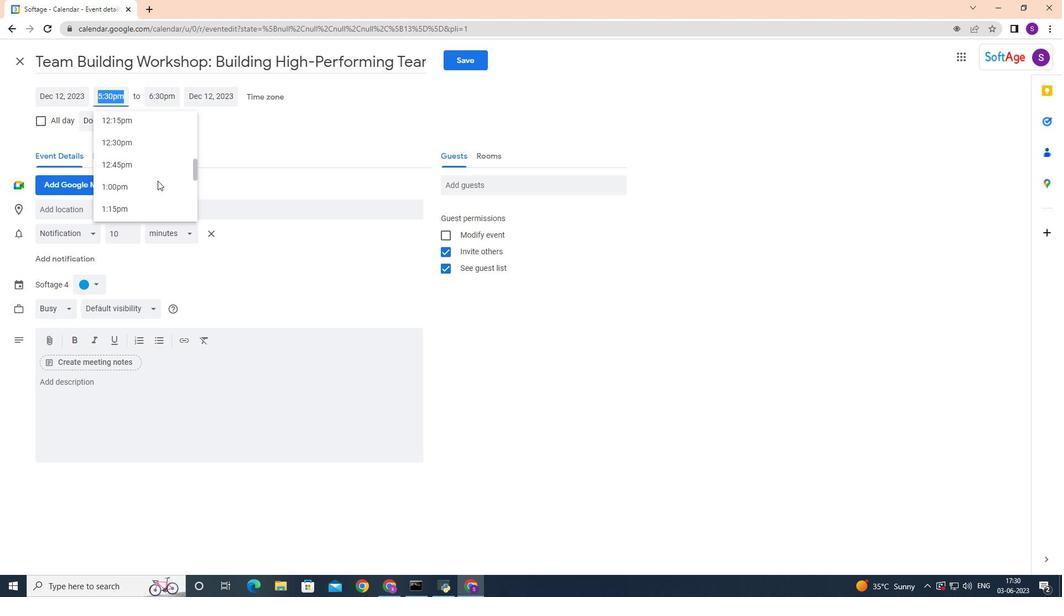 
Action: Mouse scrolled (157, 181) with delta (0, 0)
Screenshot: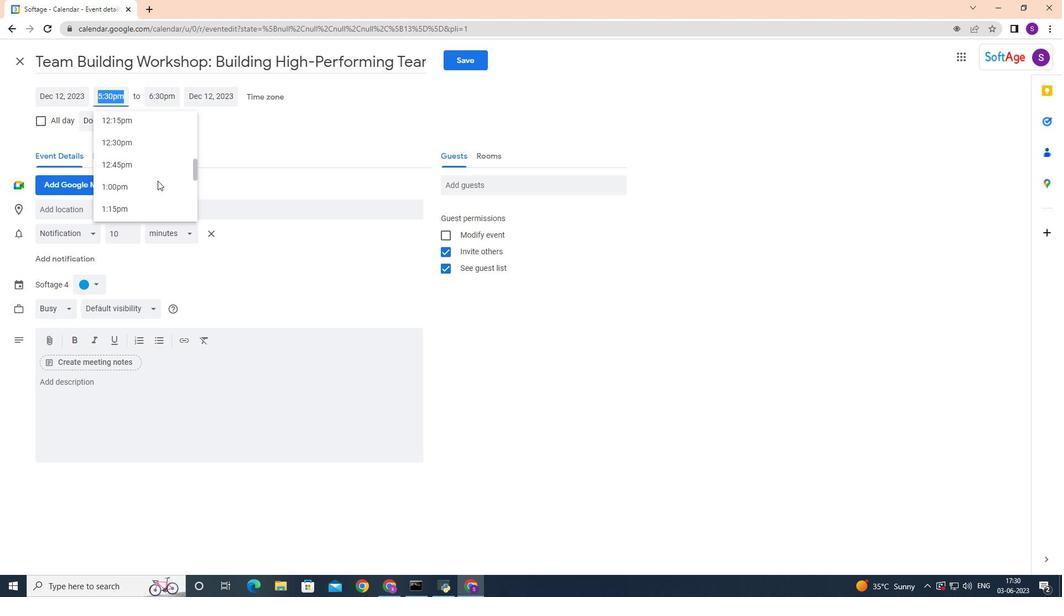 
Action: Mouse scrolled (157, 181) with delta (0, 0)
Screenshot: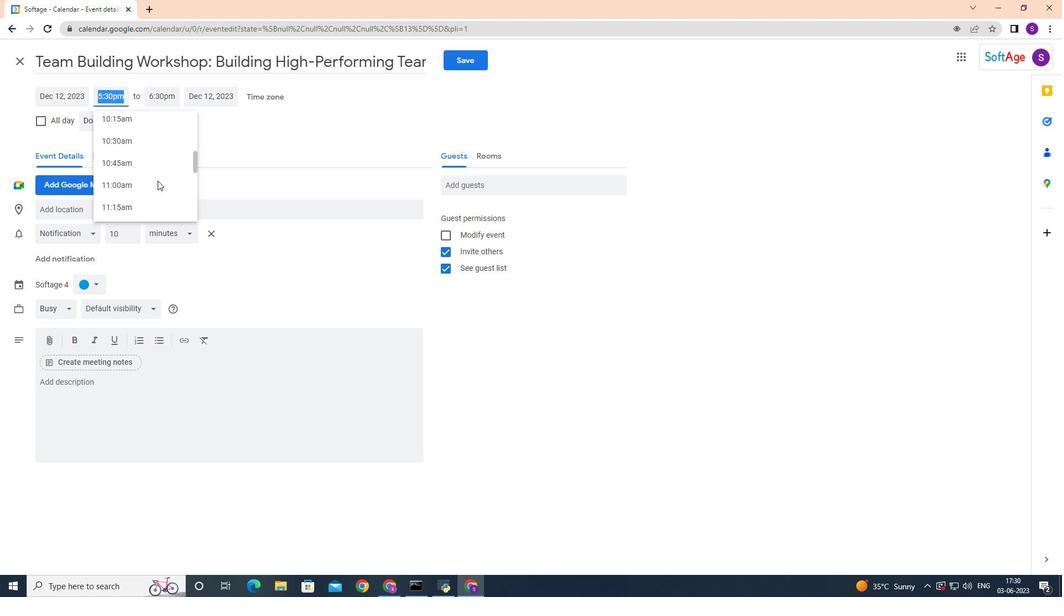 
Action: Mouse scrolled (157, 181) with delta (0, 0)
Screenshot: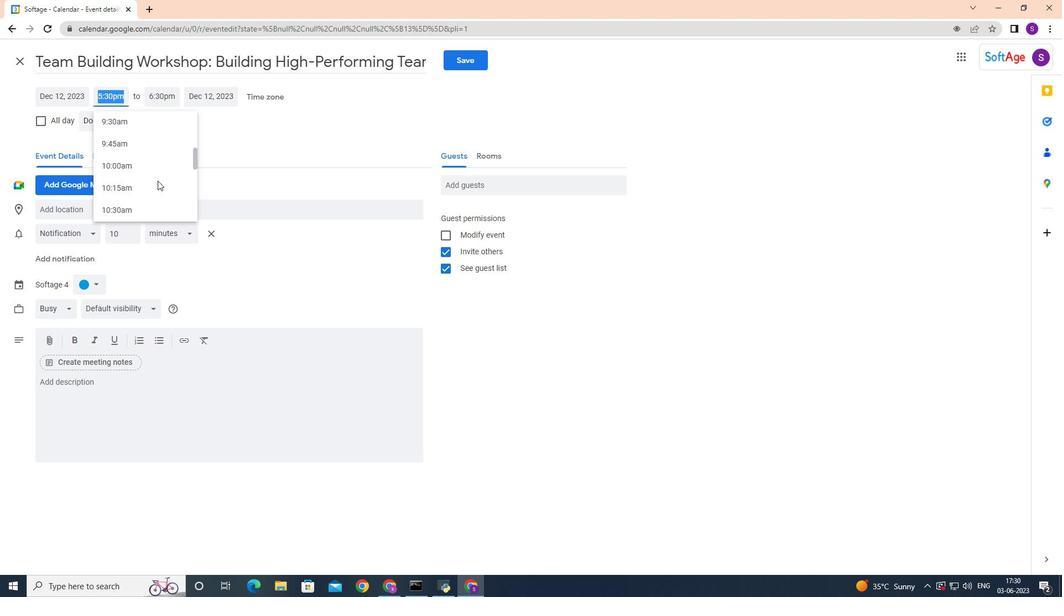 
Action: Mouse scrolled (157, 181) with delta (0, 0)
Screenshot: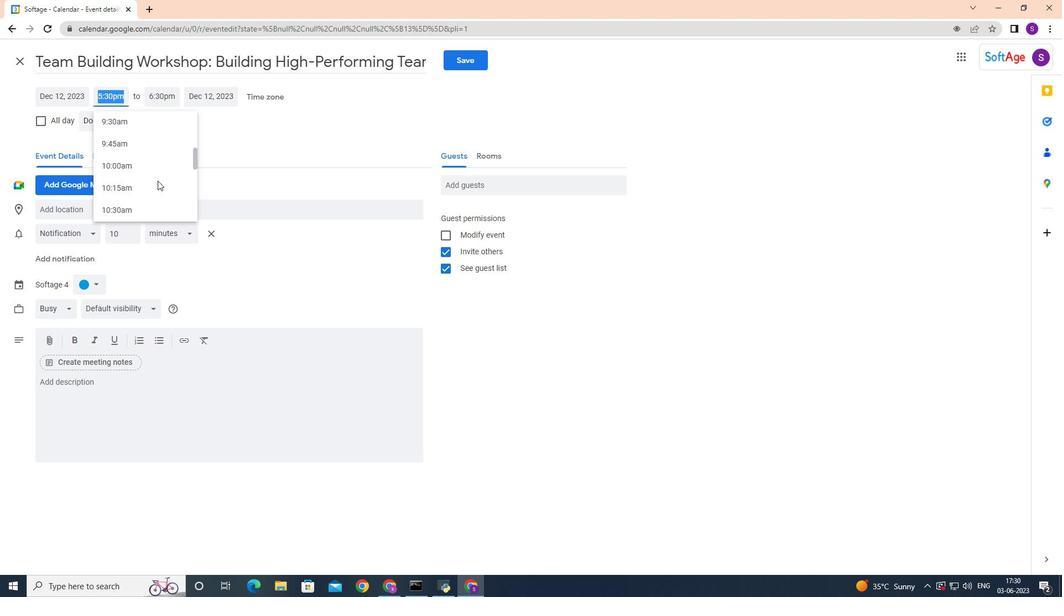 
Action: Mouse scrolled (157, 181) with delta (0, 0)
Screenshot: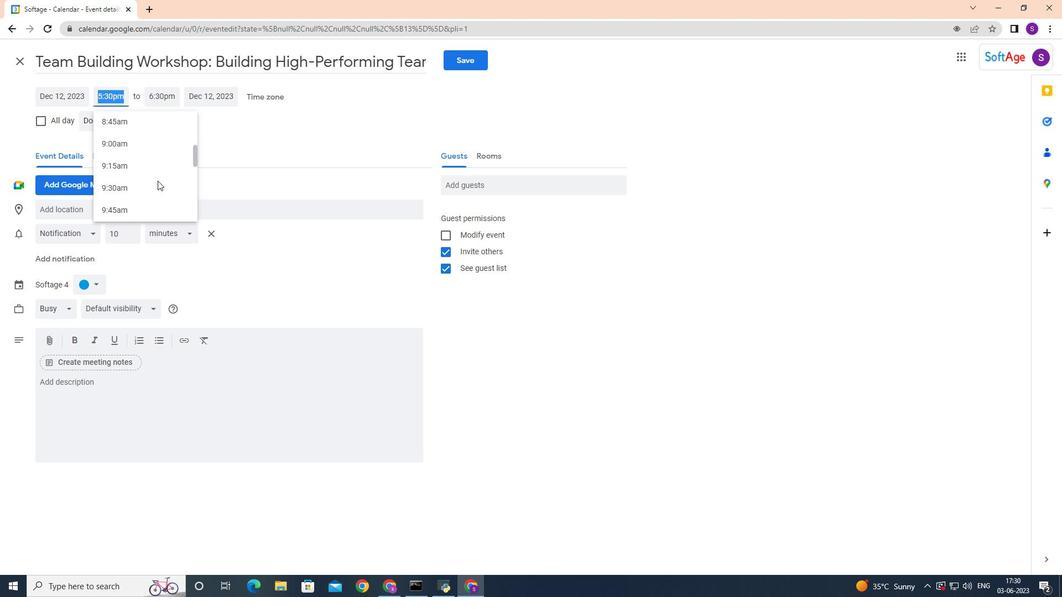
Action: Mouse scrolled (157, 180) with delta (0, 0)
Screenshot: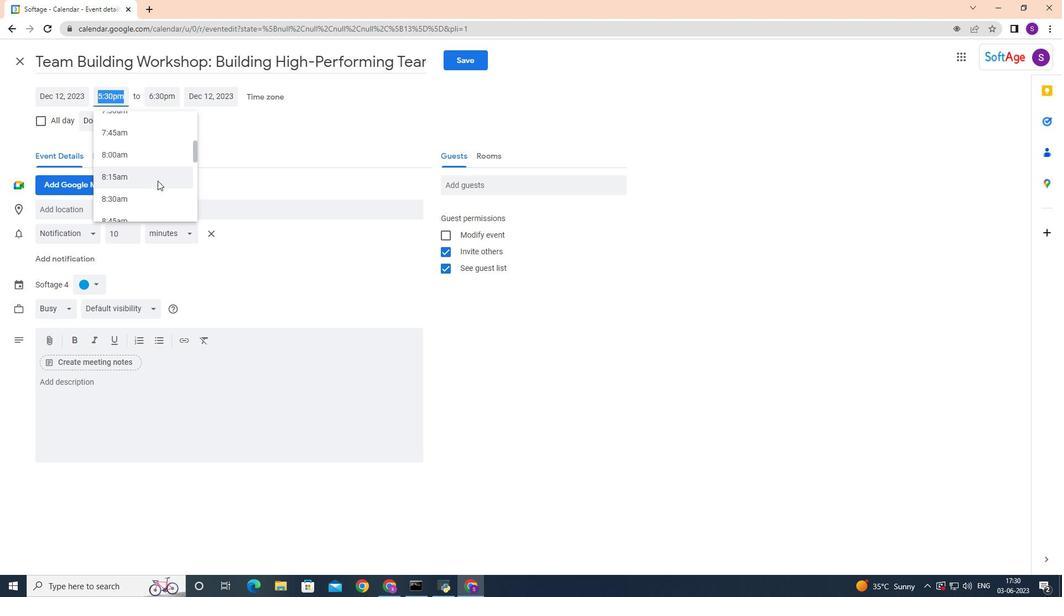 
Action: Mouse moved to (156, 140)
Screenshot: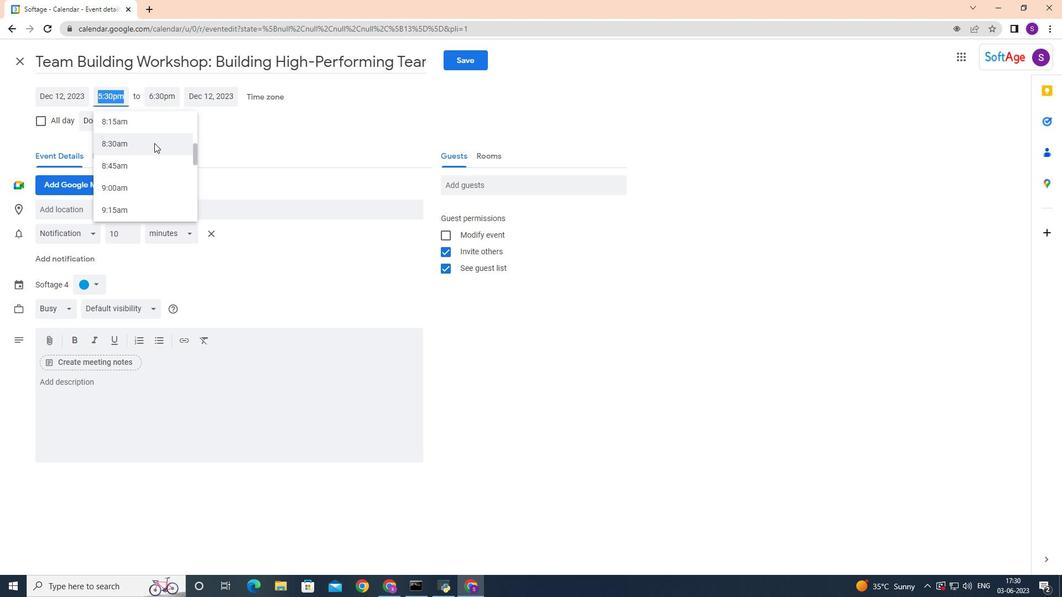 
Action: Mouse pressed left at (154, 142)
Screenshot: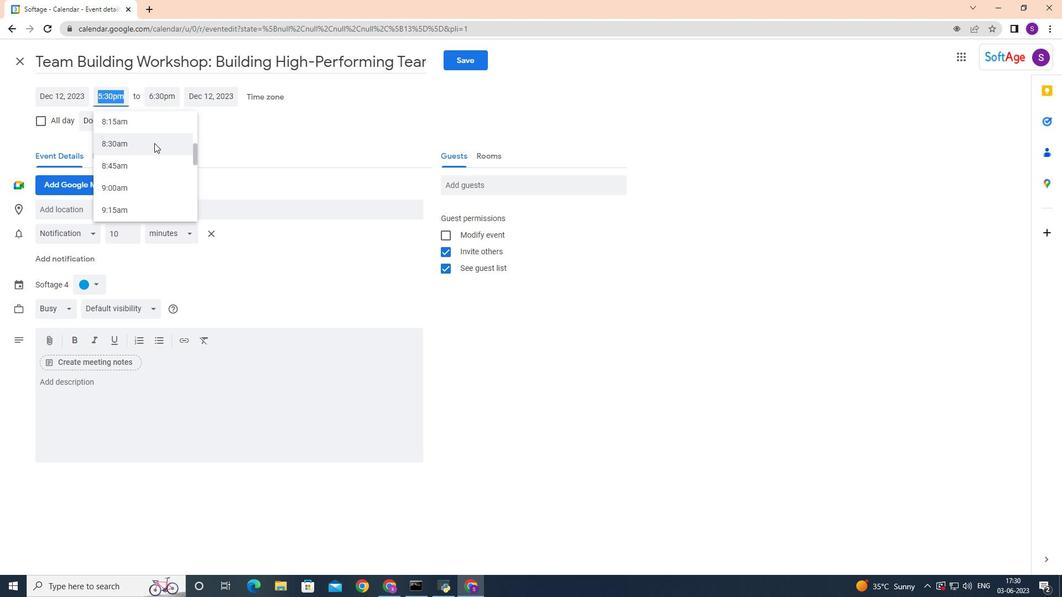 
Action: Mouse moved to (162, 97)
Screenshot: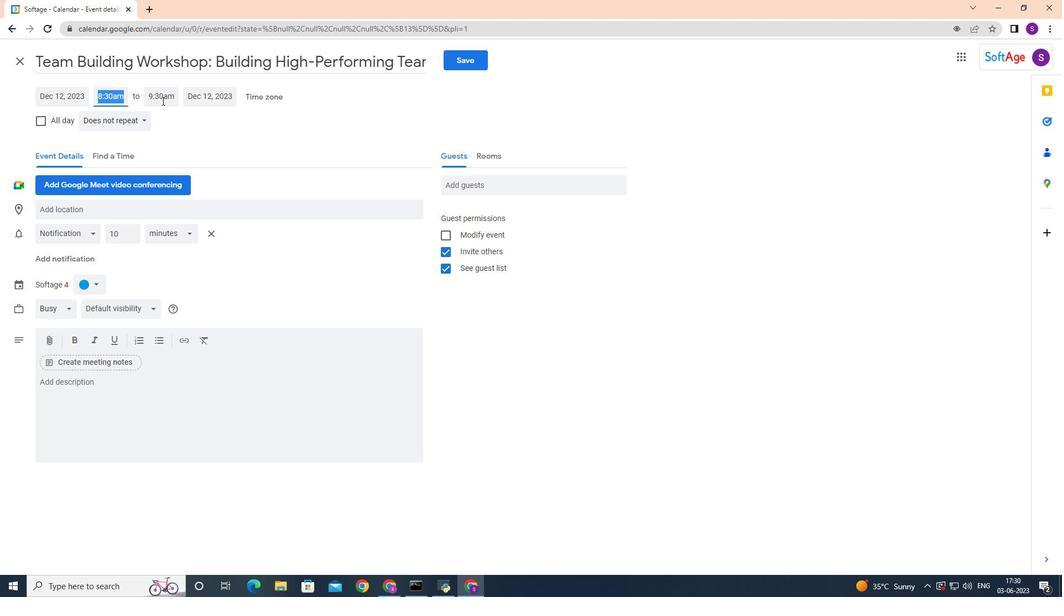 
Action: Mouse pressed left at (162, 97)
Screenshot: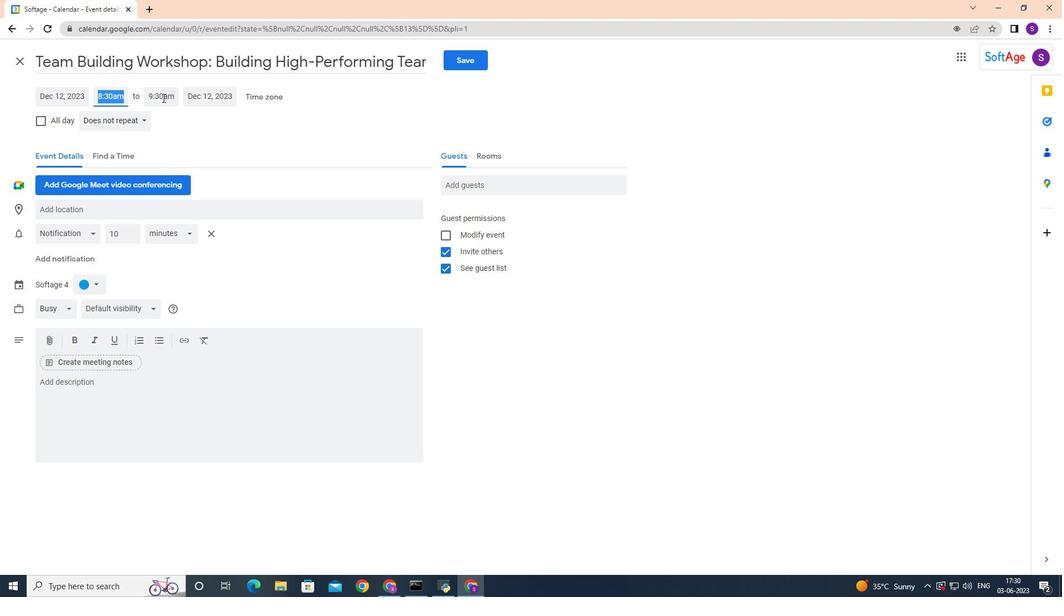 
Action: Mouse moved to (179, 206)
Screenshot: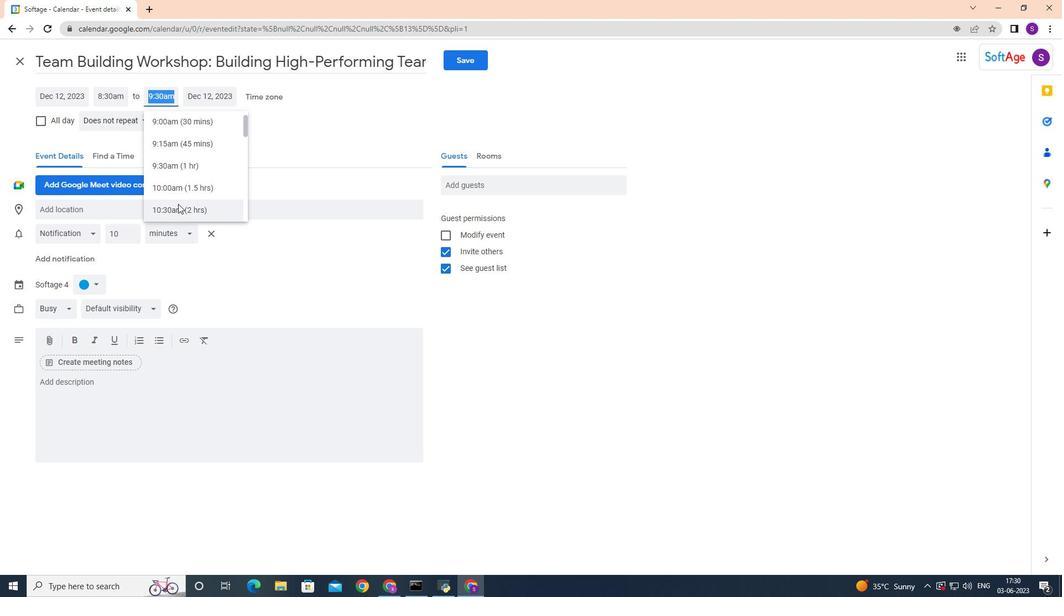 
Action: Mouse pressed left at (179, 206)
Screenshot: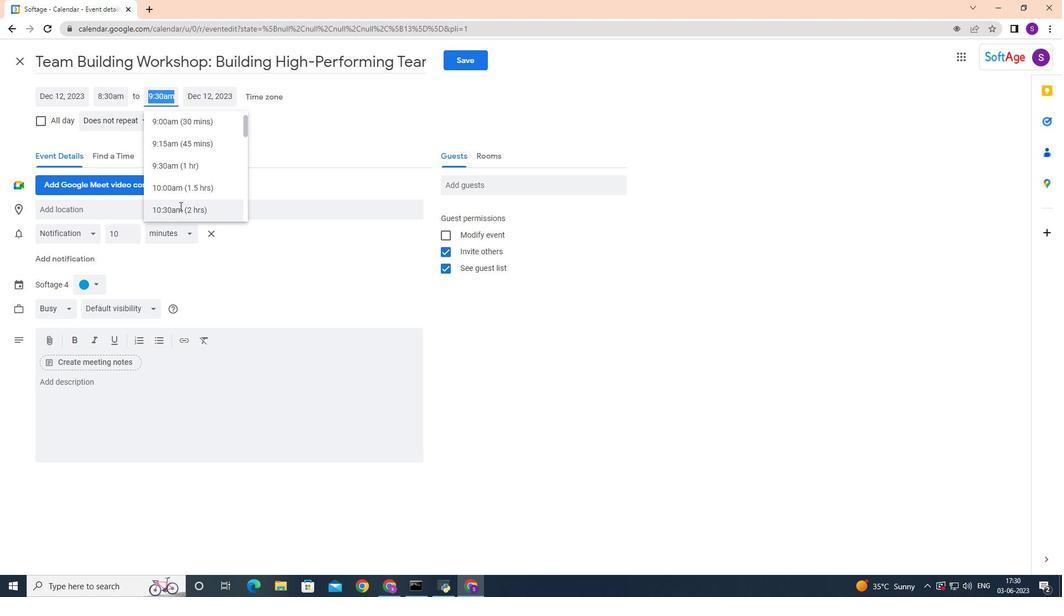 
Action: Mouse moved to (100, 395)
Screenshot: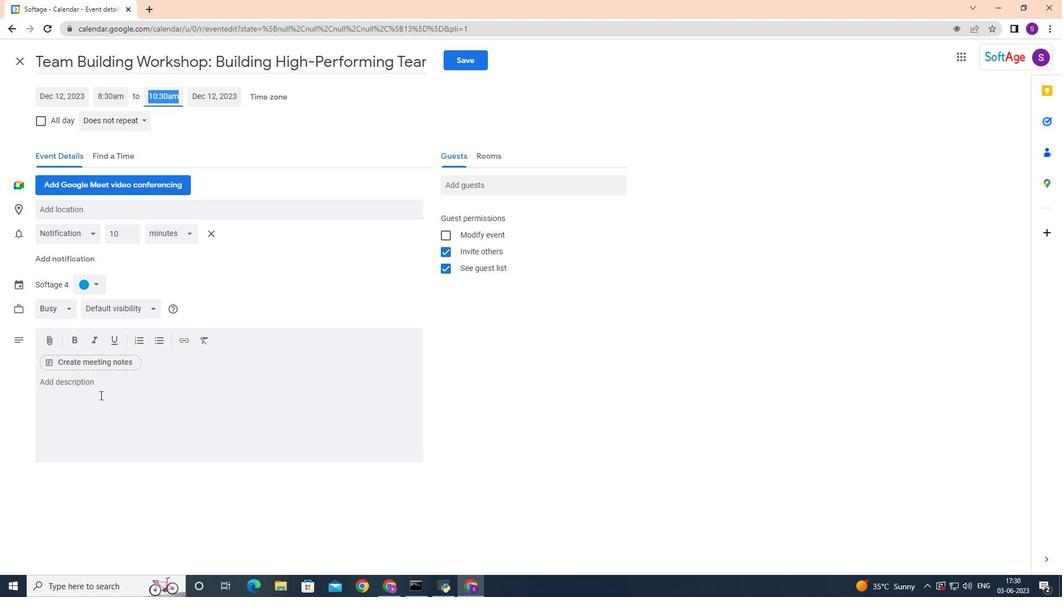 
Action: Mouse pressed left at (100, 395)
Screenshot: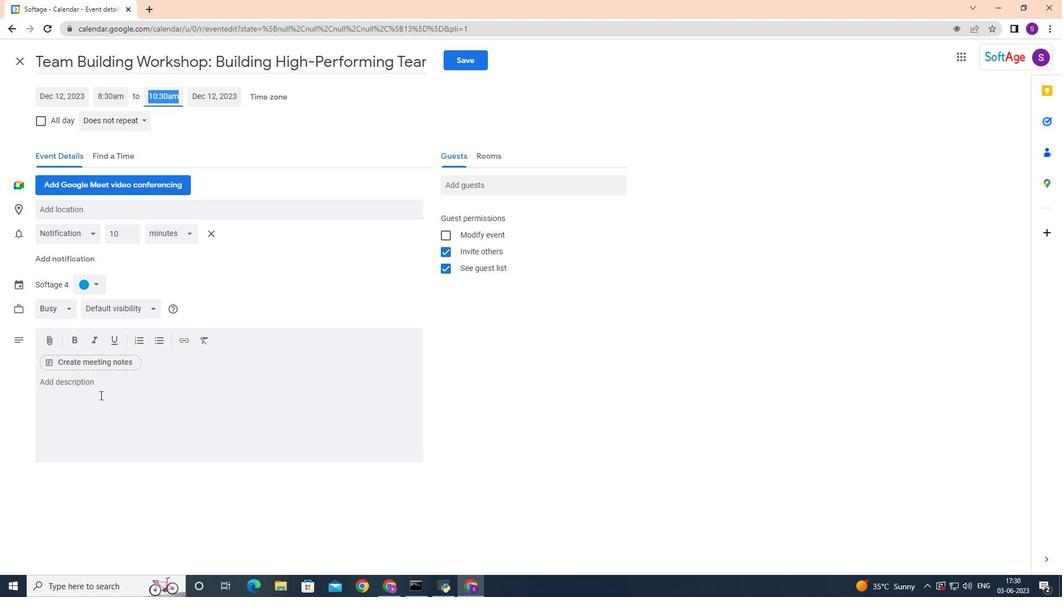 
Action: Mouse moved to (101, 391)
Screenshot: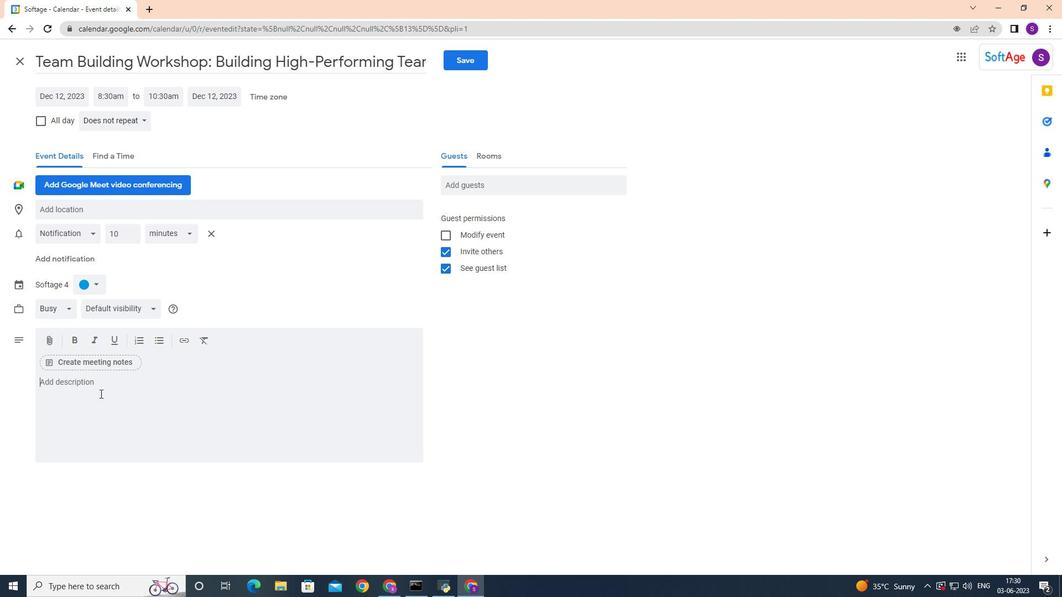 
Action: Key pressed <Key.shift>It<Key.space>is<Key.space>essential<Key.space>to<Key.space>listen<Key.space>actively<Key.space>to<Key.space>the<Key.space>potential<Key.space>investors<Key.space>input<Key.space><Key.backspace>,<Key.space>feedback<Key.space>and<Key.space>inquiries<Key.space>throughout<Key.space>the<Key.space>meeting.<Key.space>this<Key.space>demonstrates<Key.space>your<Key.space>receptiveness<Key.space>to<Key.space>collaboration<Key.space><Key.backspace>,<Key.space>willingness<Key.space>to<Key.space>address<Key.space>concerns,<Key.space>and<Key.space>the<Key.space>ability<Key.space>to<Key.space>adapt<Key.space>your<Key.space>business<Key.space>strategy<Key.space>to<Key.space>maximize<Key.space>its<Key.space>potential<Key.space><Key.backspace>.<Key.space>
Screenshot: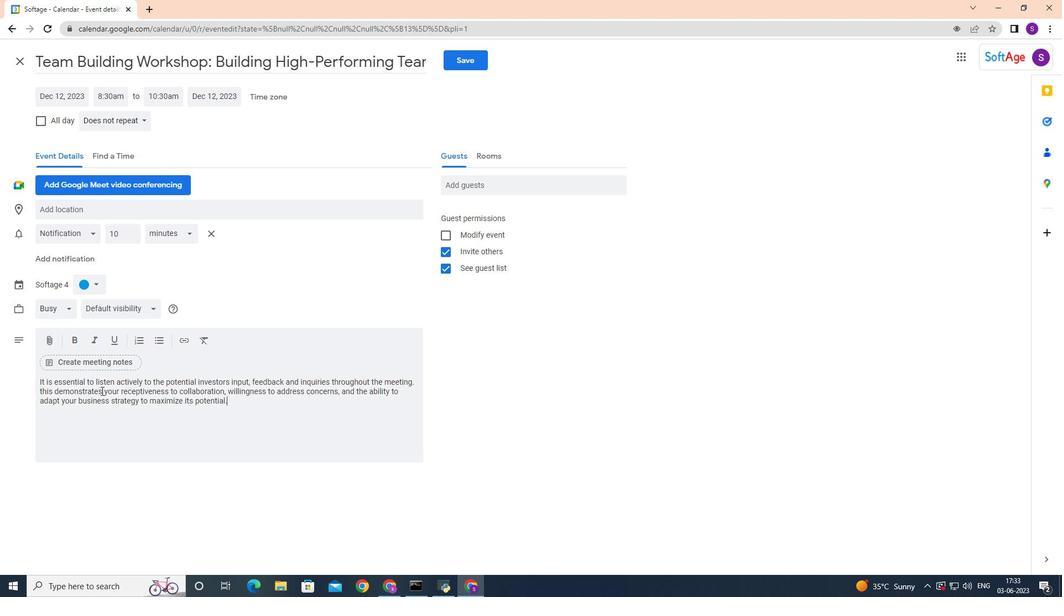 
Action: Mouse moved to (99, 282)
Screenshot: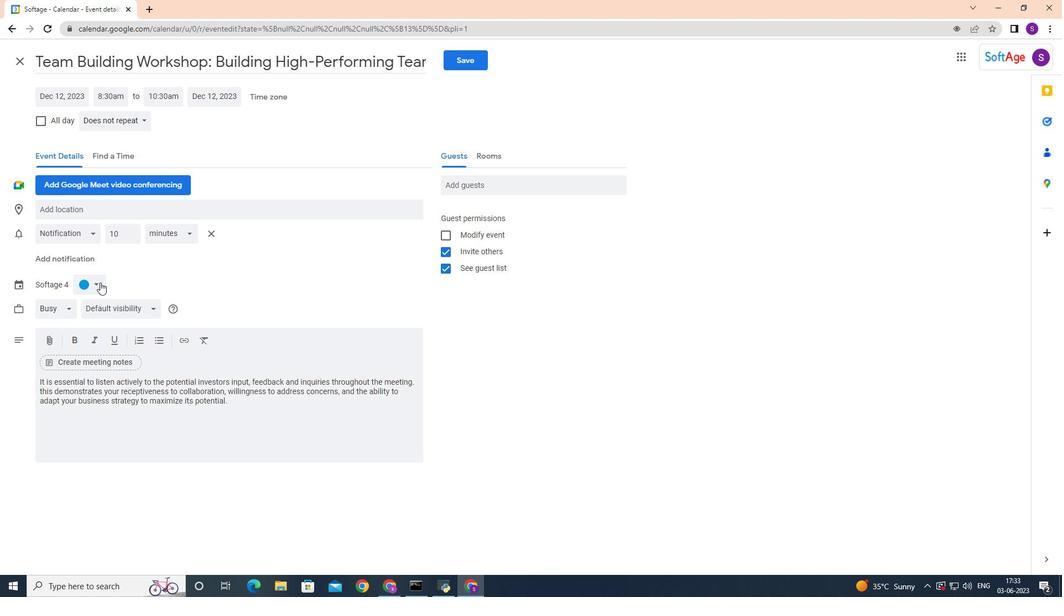 
Action: Mouse pressed left at (99, 282)
Screenshot: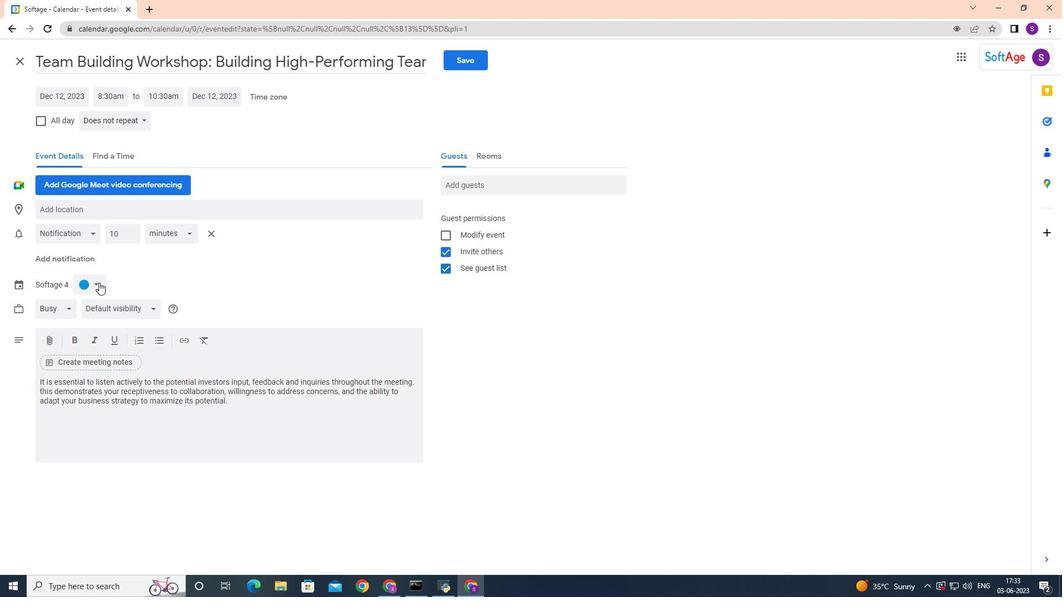 
Action: Mouse moved to (94, 309)
Screenshot: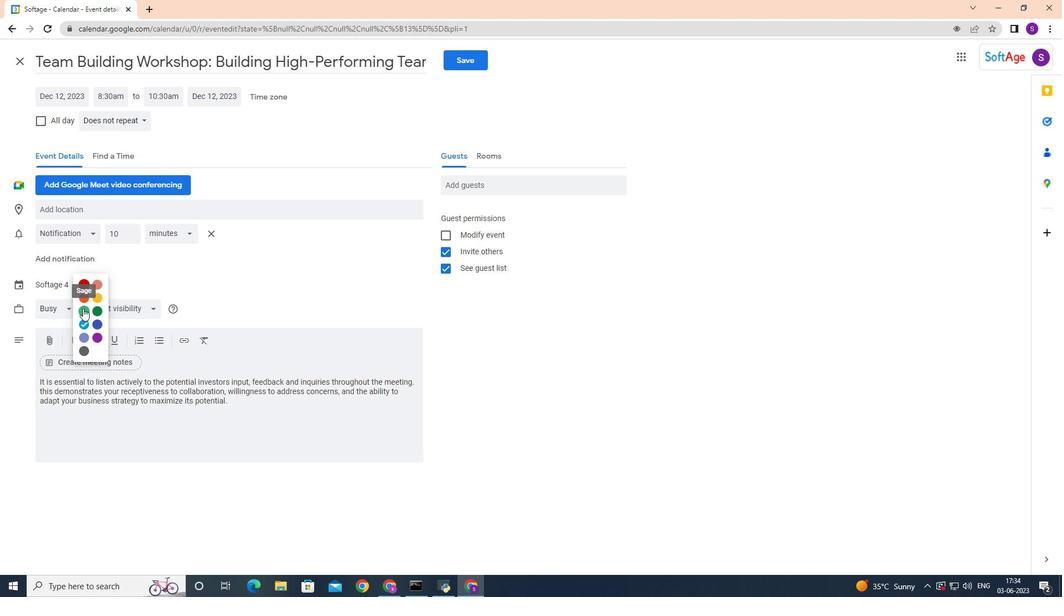 
Action: Mouse pressed left at (94, 309)
Screenshot: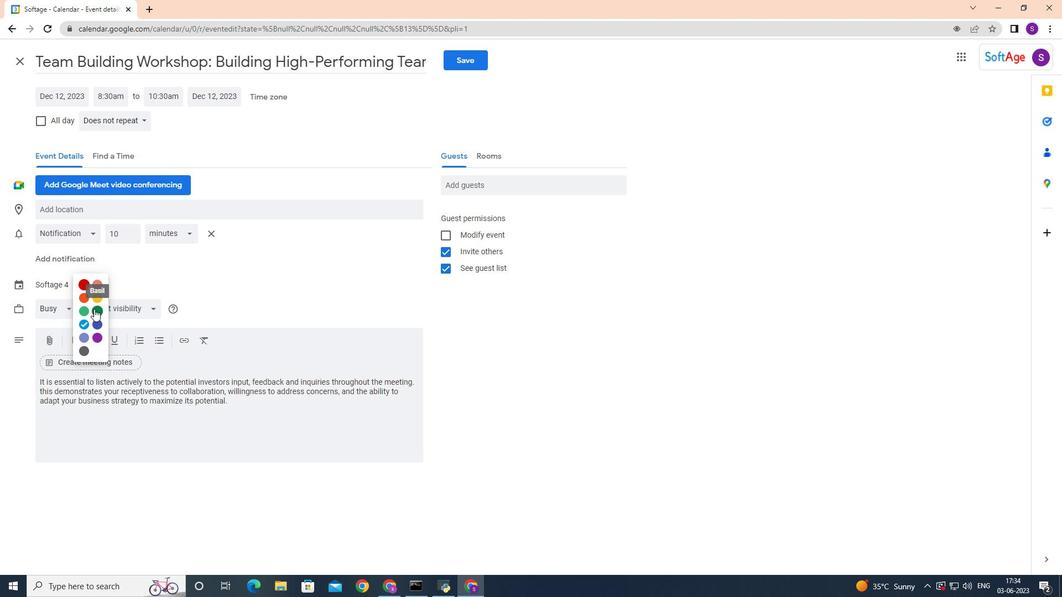 
Action: Mouse moved to (90, 211)
Screenshot: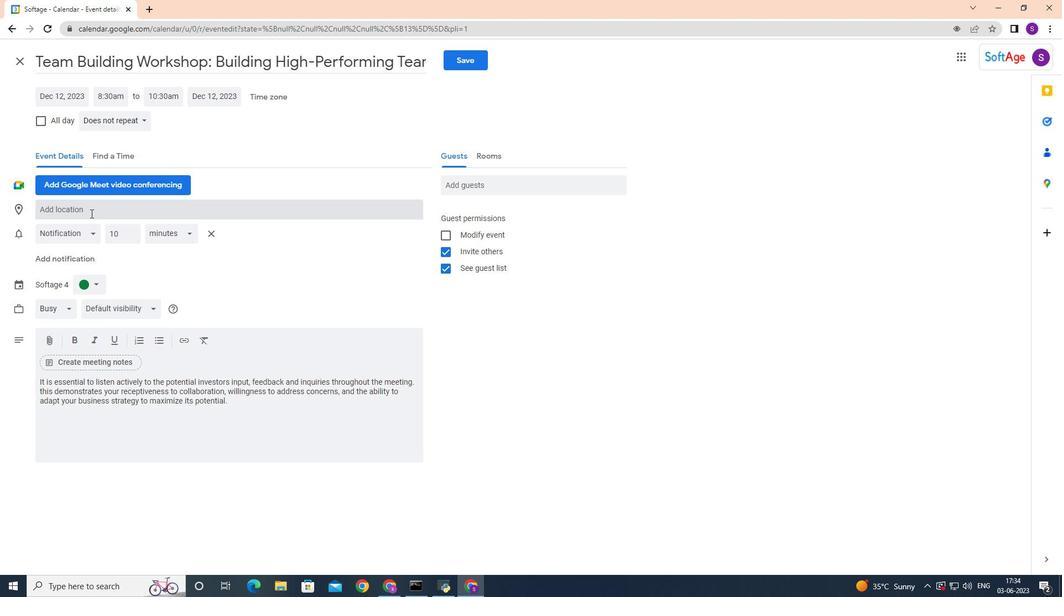 
Action: Mouse pressed left at (90, 211)
Screenshot: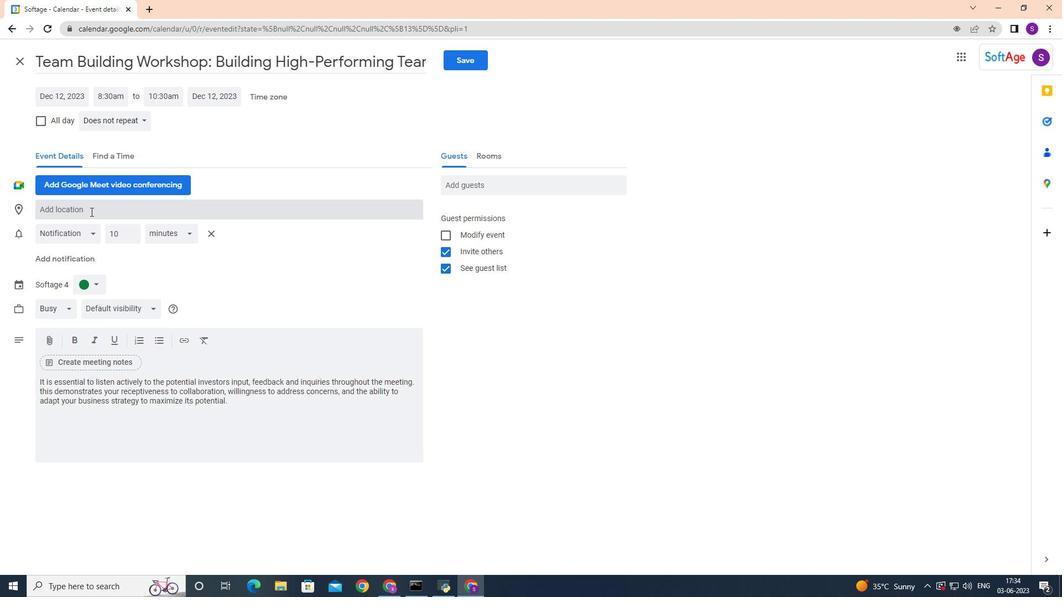 
Action: Key pressed <Key.shift>Chicago,<Key.shift>U<Key.shift>S<Key.shift>A,<Key.space><Key.shift>
Screenshot: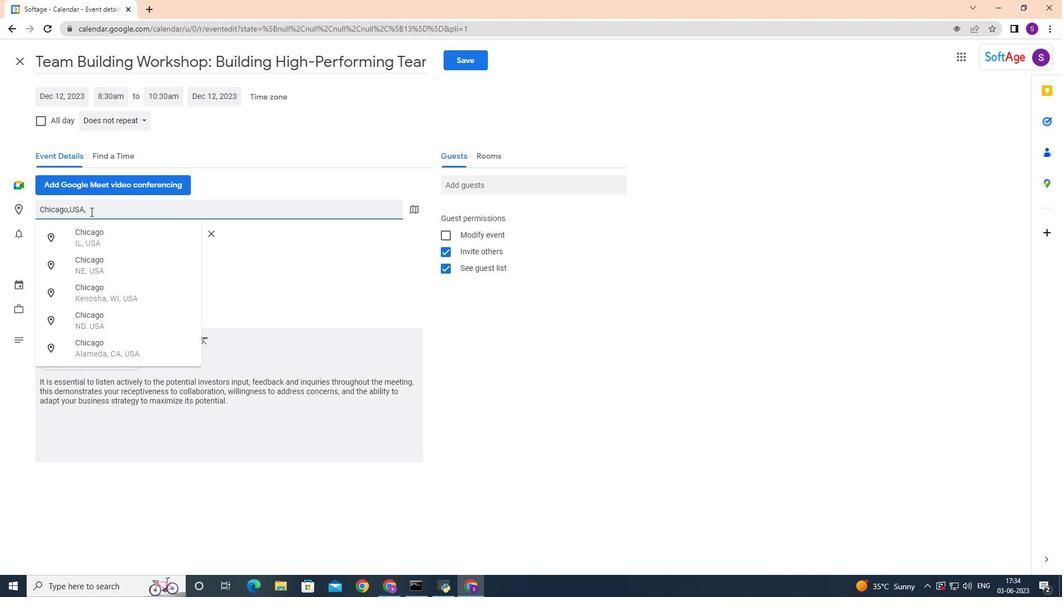 
Action: Mouse moved to (541, 186)
Screenshot: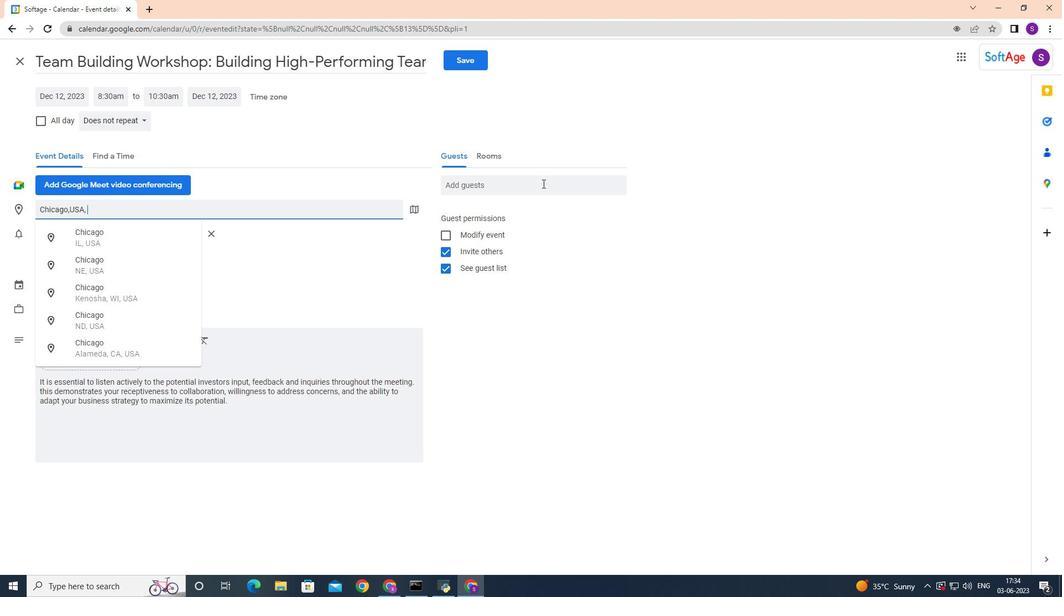 
Action: Mouse pressed left at (541, 186)
Screenshot: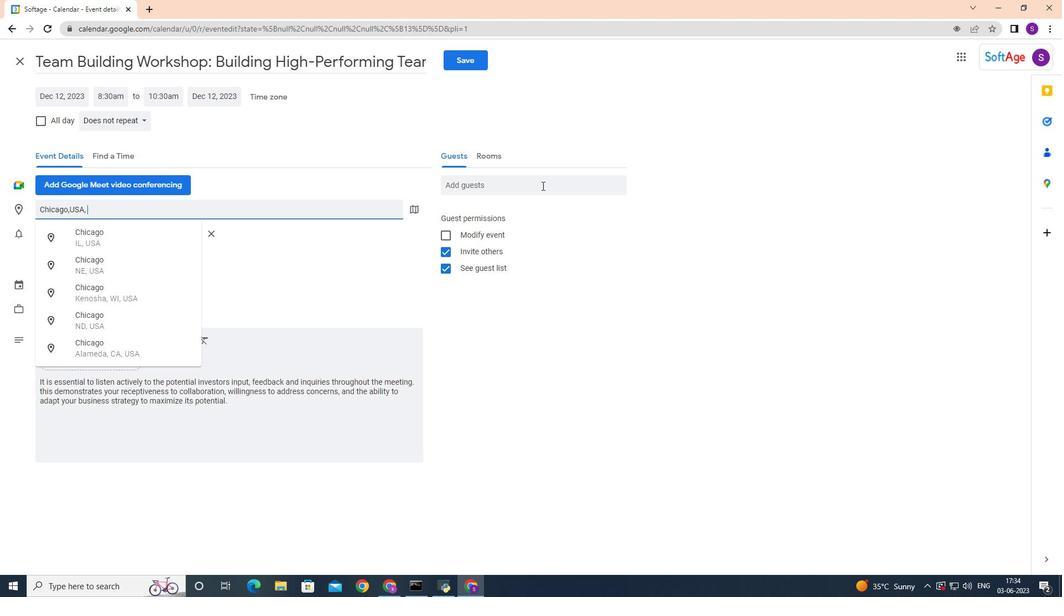 
Action: Key pressed softage.6
Screenshot: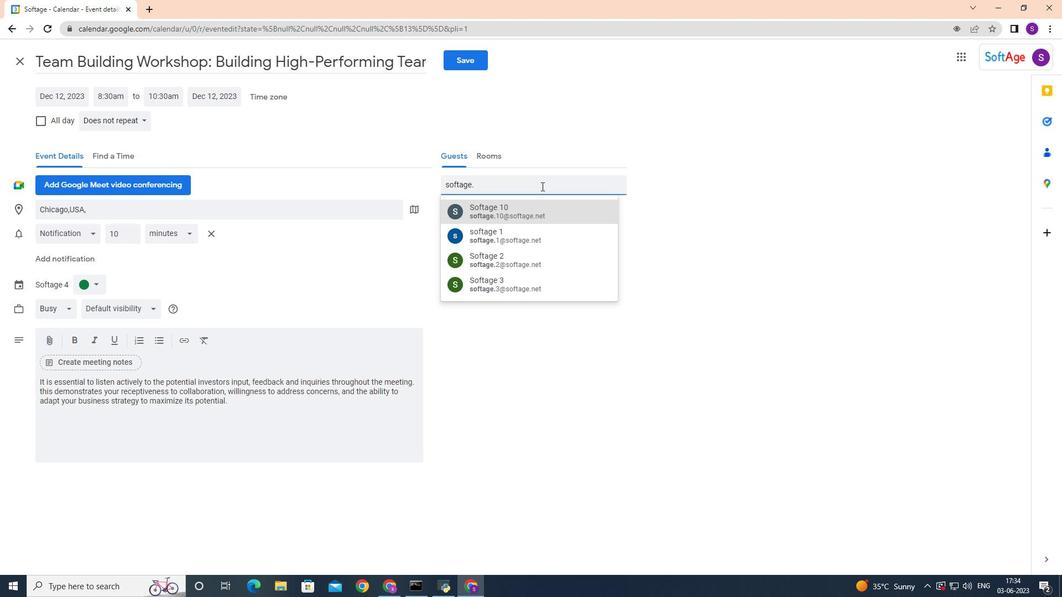 
Action: Mouse moved to (532, 211)
Screenshot: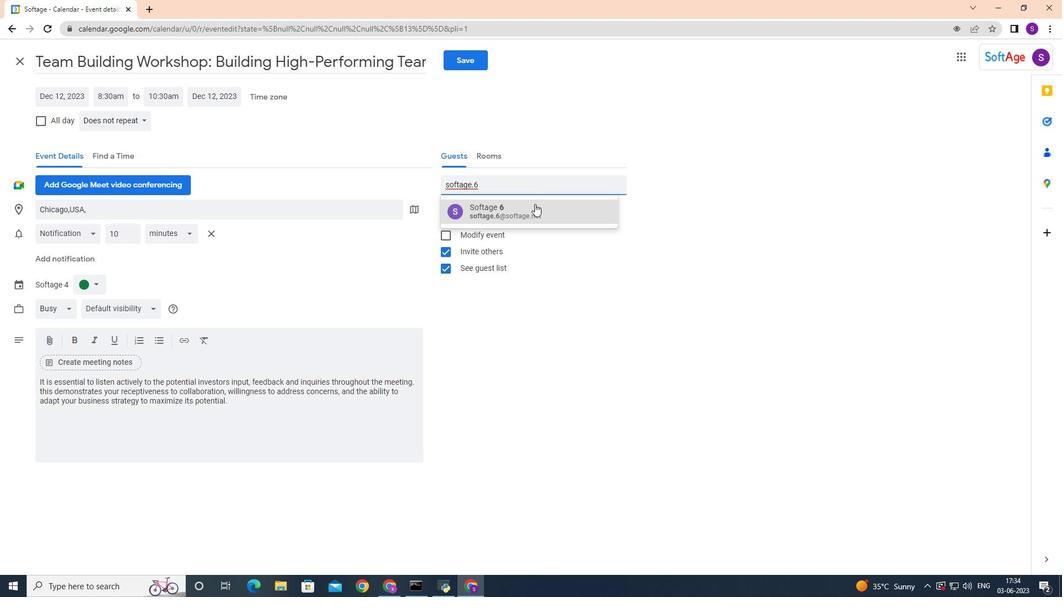 
Action: Mouse pressed left at (532, 211)
Screenshot: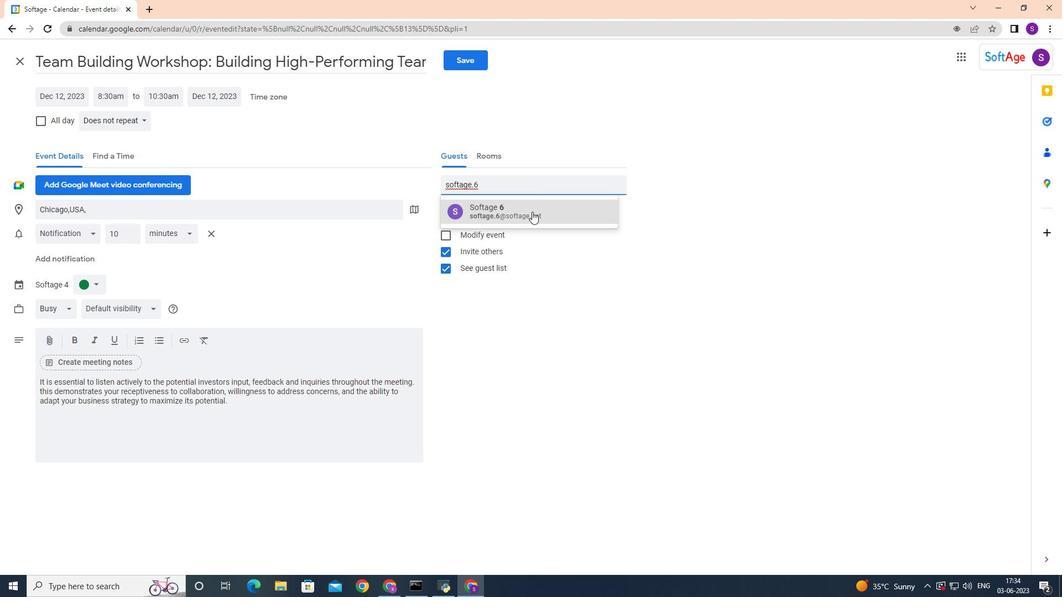 
Action: Mouse moved to (502, 178)
Screenshot: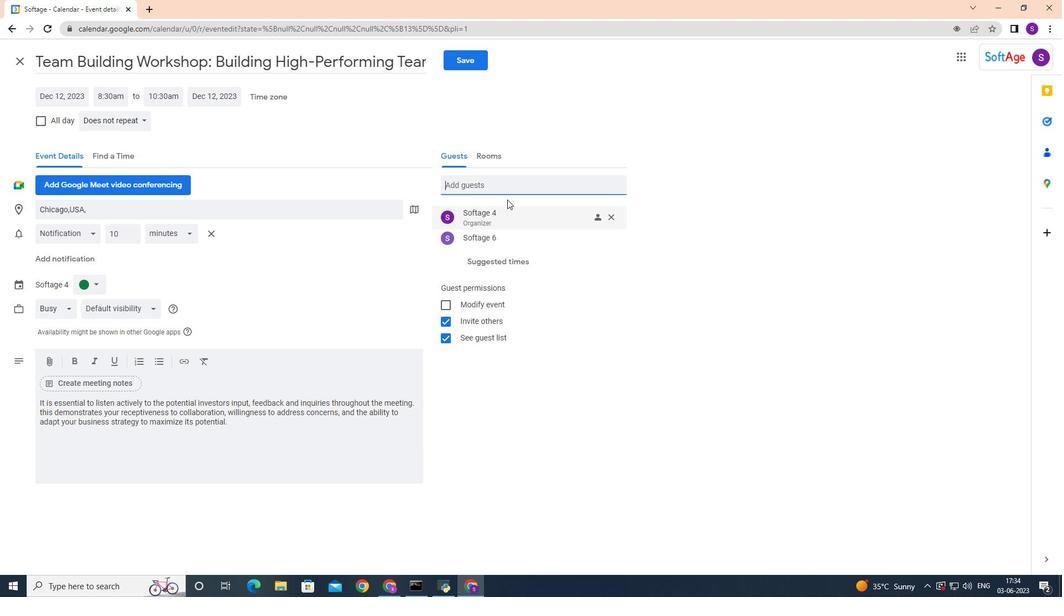 
Action: Key pressed softage.7
Screenshot: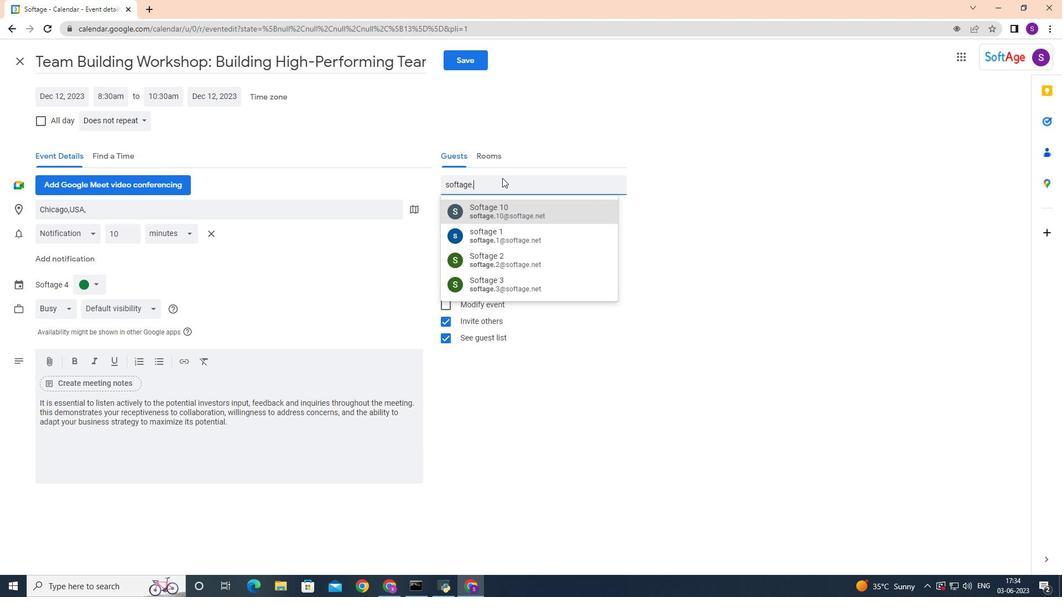 
Action: Mouse moved to (491, 214)
Screenshot: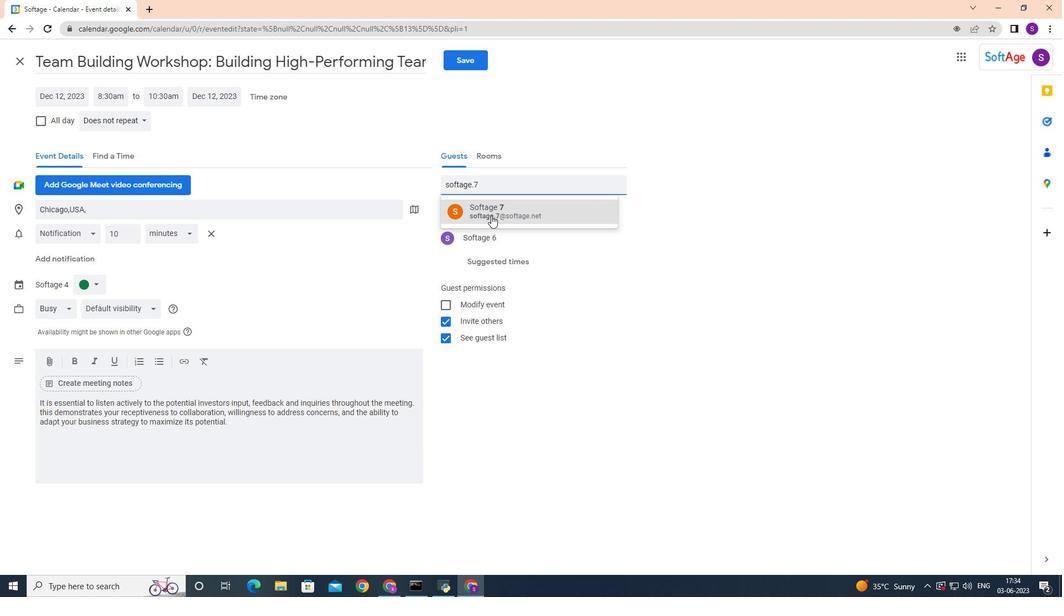 
Action: Mouse pressed left at (491, 214)
Screenshot: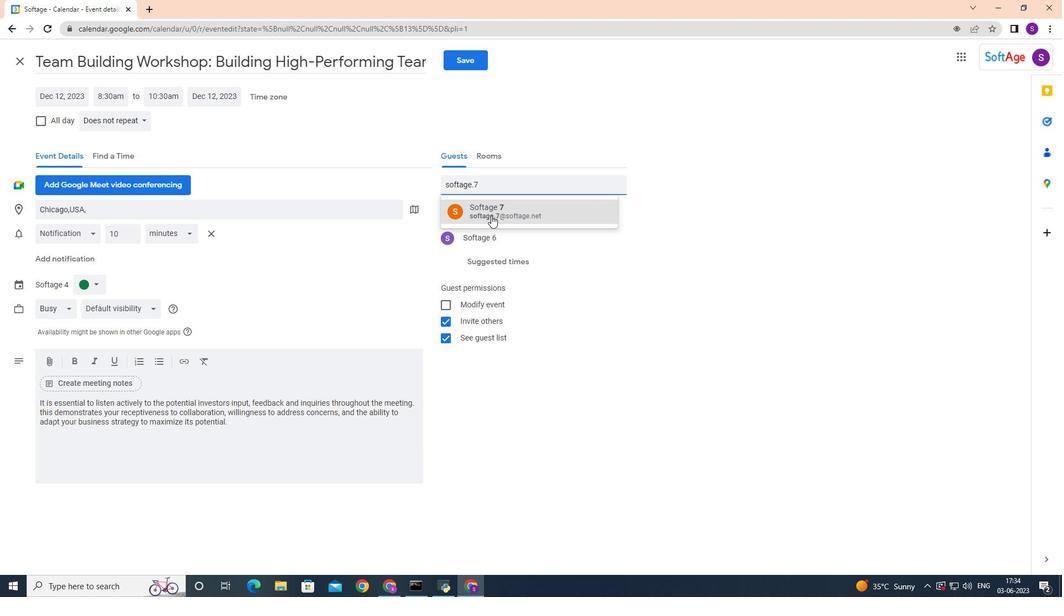 
Action: Mouse moved to (143, 120)
Screenshot: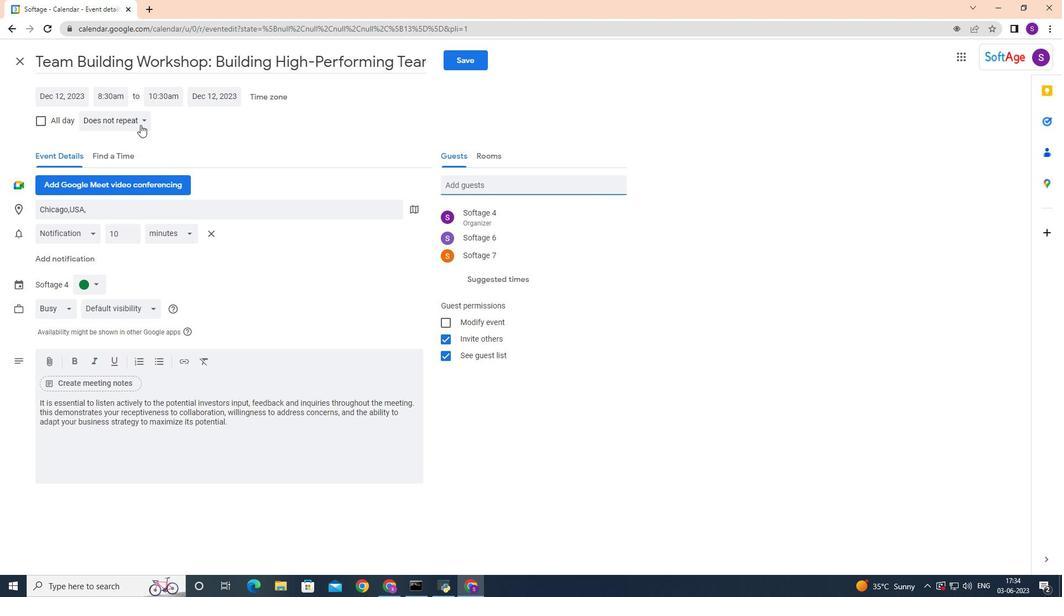 
Action: Mouse pressed left at (143, 120)
Screenshot: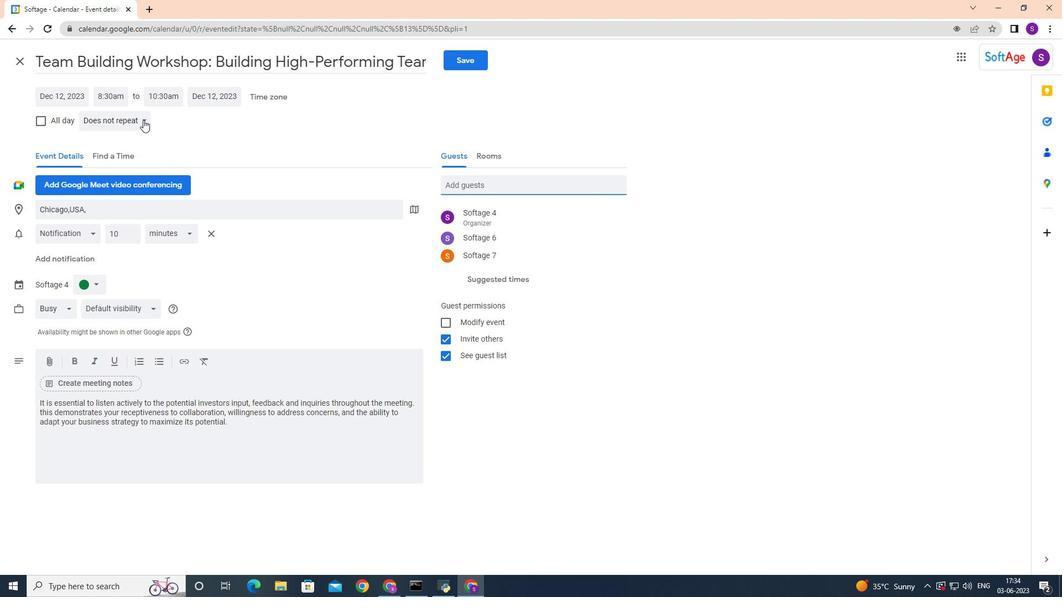 
Action: Mouse moved to (142, 120)
Screenshot: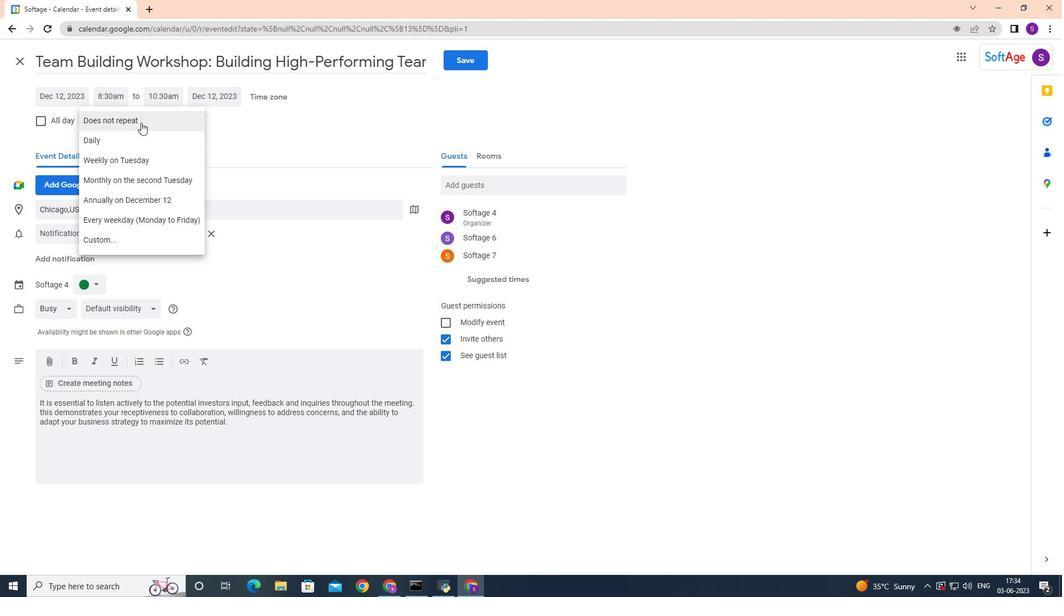 
Action: Mouse pressed left at (142, 120)
Screenshot: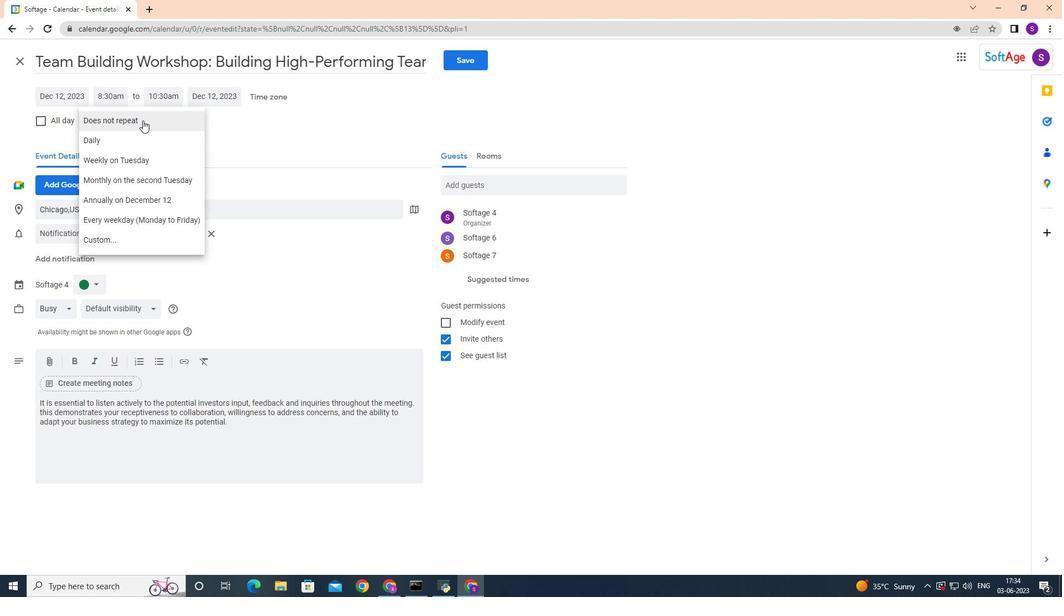 
Action: Mouse moved to (477, 57)
Screenshot: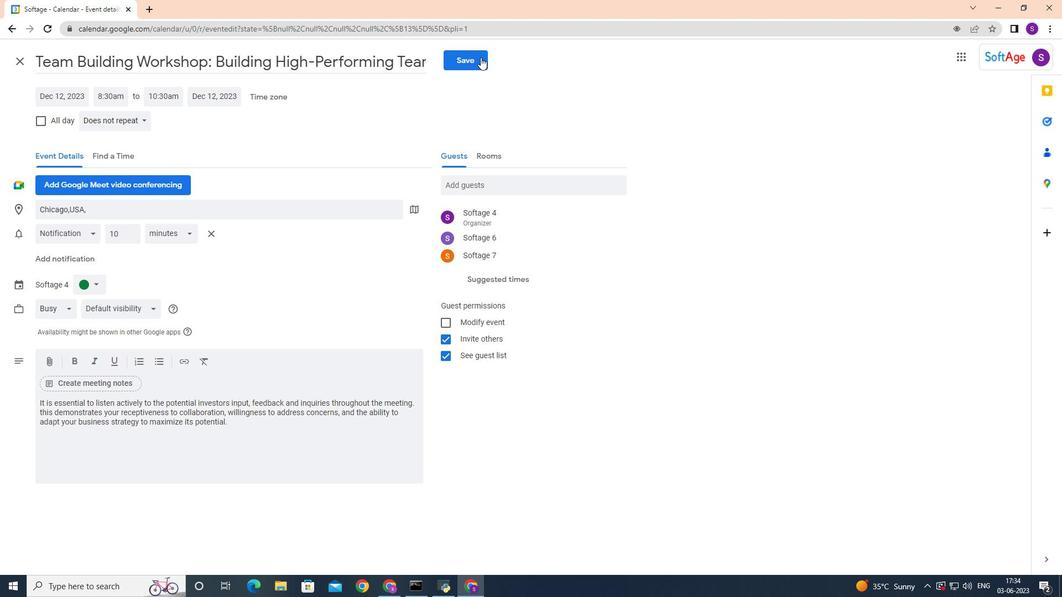 
Action: Mouse pressed left at (477, 57)
Screenshot: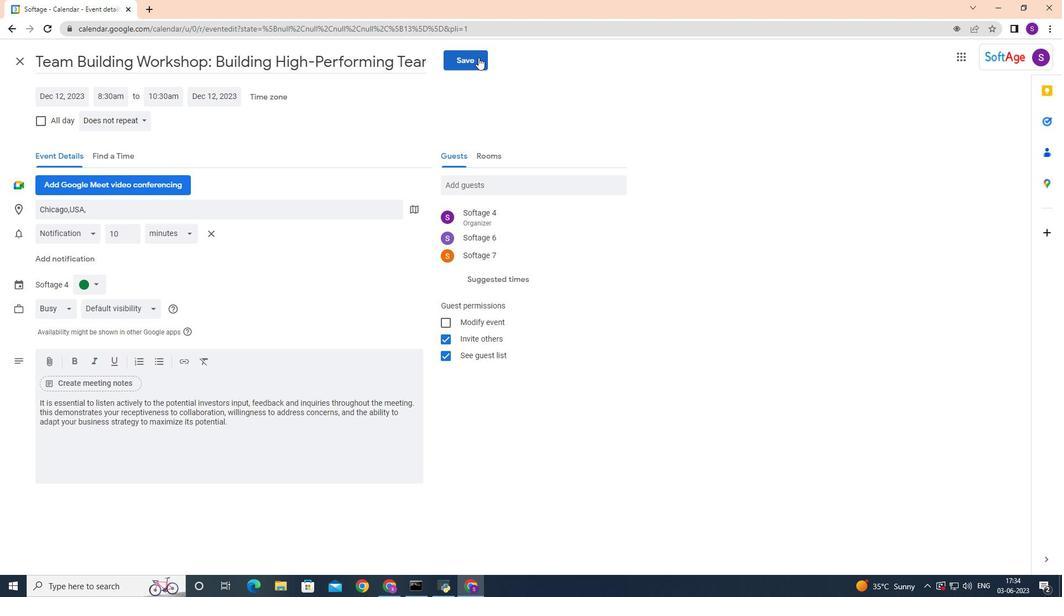 
Action: Mouse moved to (642, 330)
Screenshot: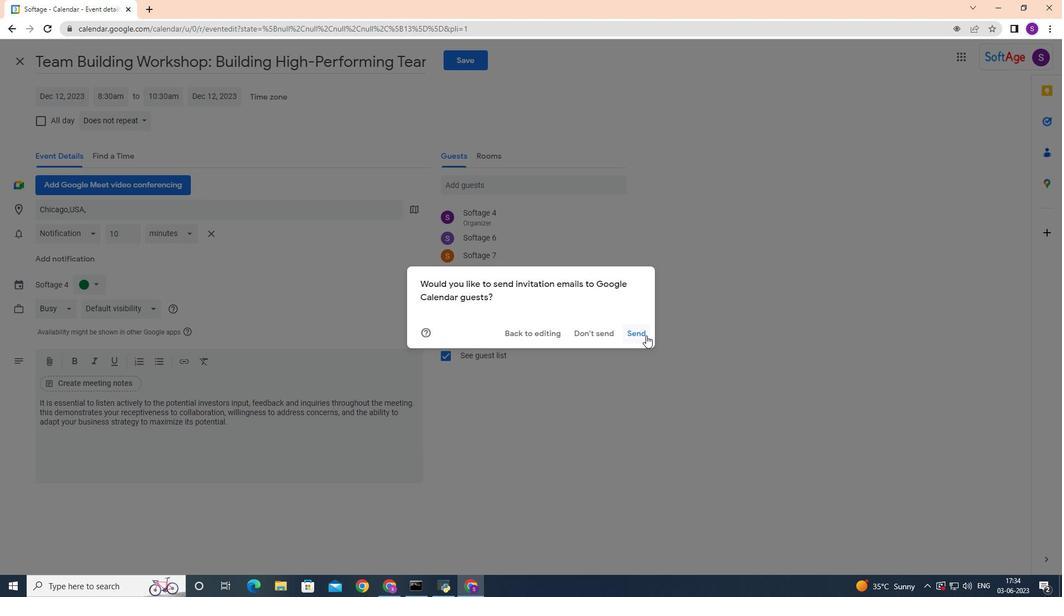 
Action: Mouse pressed left at (642, 330)
Screenshot: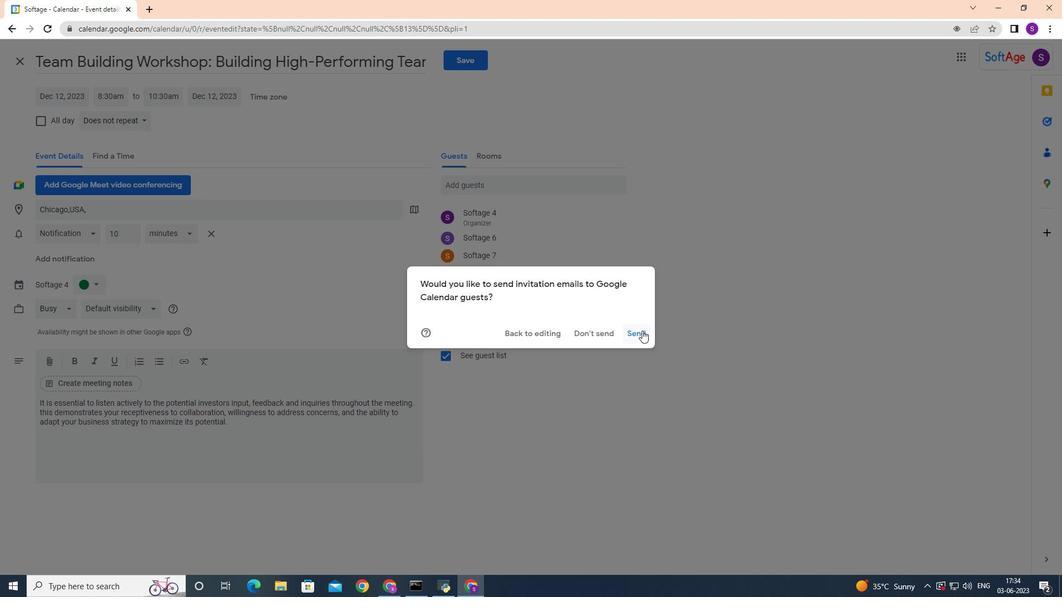 
